 Task: Reply to email with the signature Douglas Martin with the subject Thank you for an accommodation from softage.10@softage.net with the message As a reminder, the deadline for submitting the project proposal is at the end of the week. with BCC to softage.8@softage.net with an attached document Brand_guidelines.pdf
Action: Mouse moved to (968, 157)
Screenshot: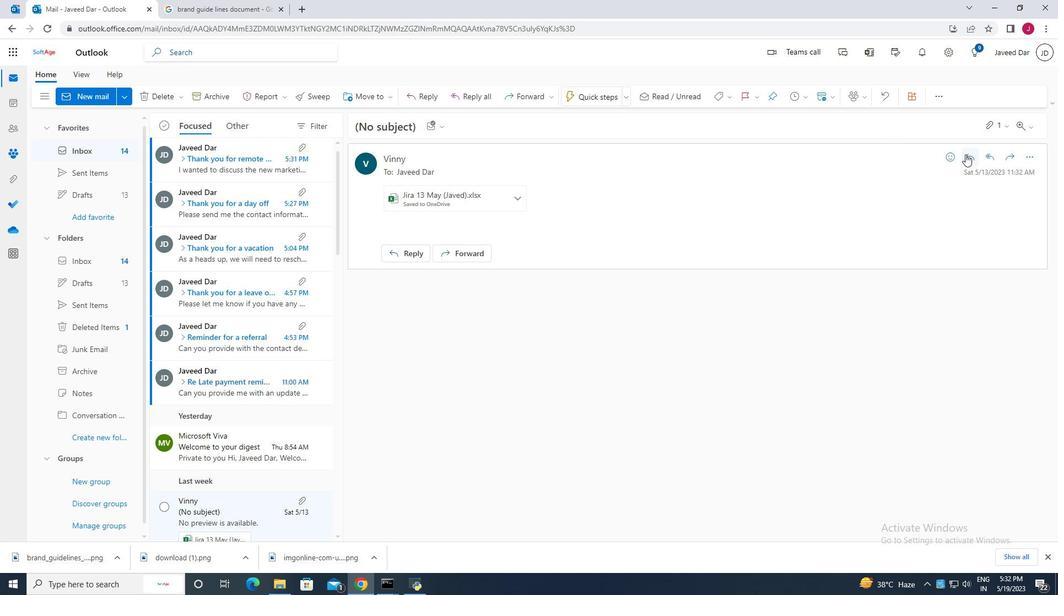 
Action: Mouse pressed left at (968, 157)
Screenshot: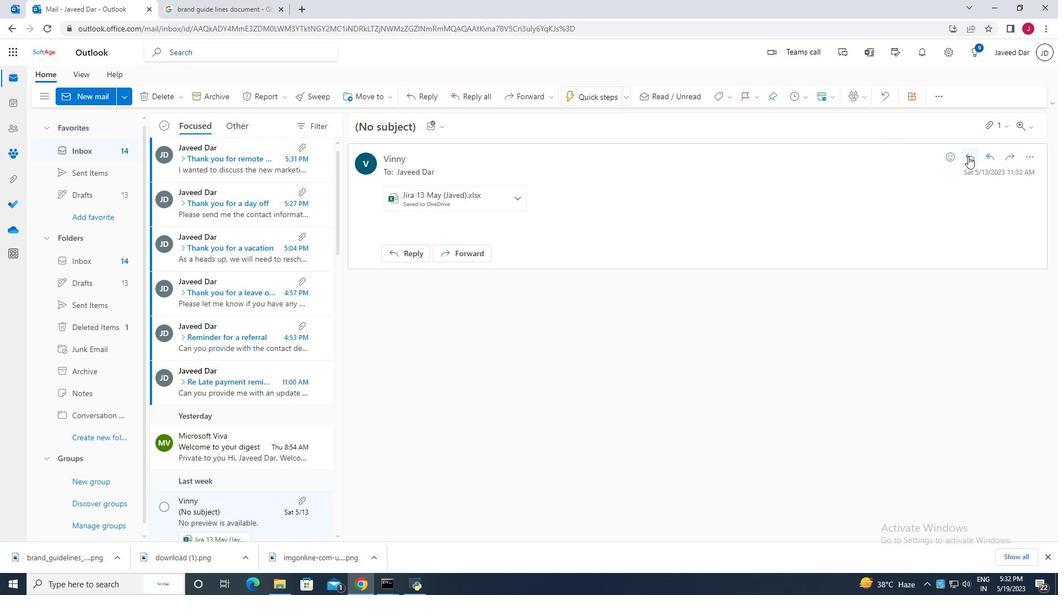 
Action: Mouse moved to (360, 298)
Screenshot: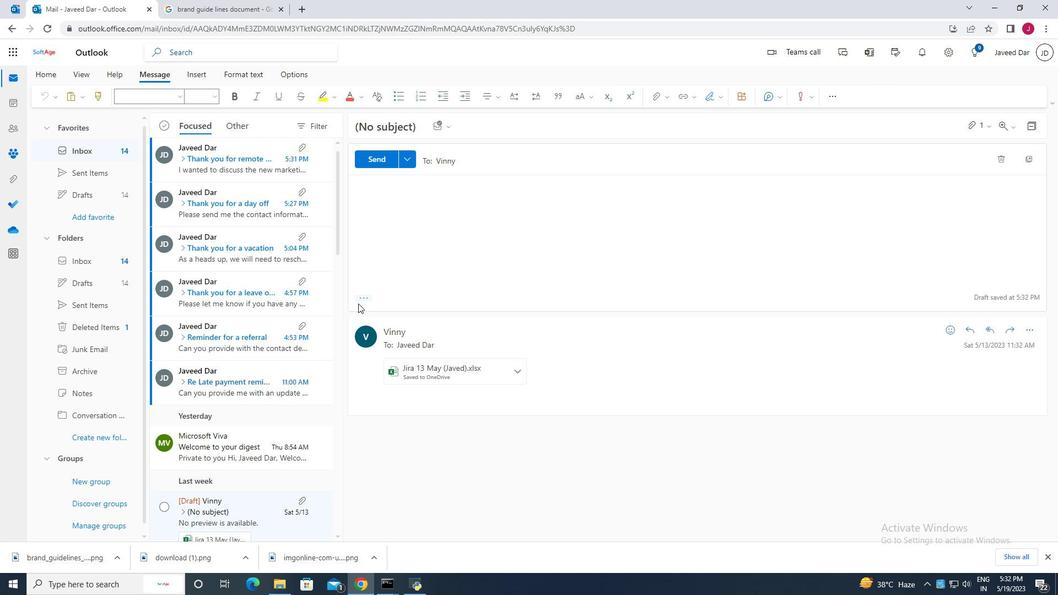 
Action: Mouse pressed left at (360, 298)
Screenshot: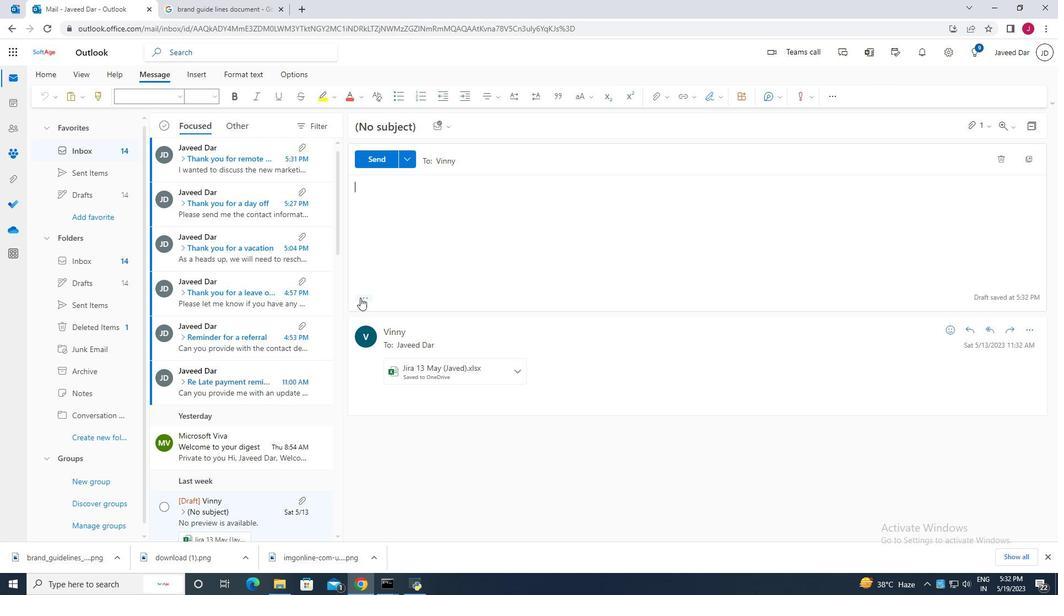 
Action: Mouse moved to (419, 161)
Screenshot: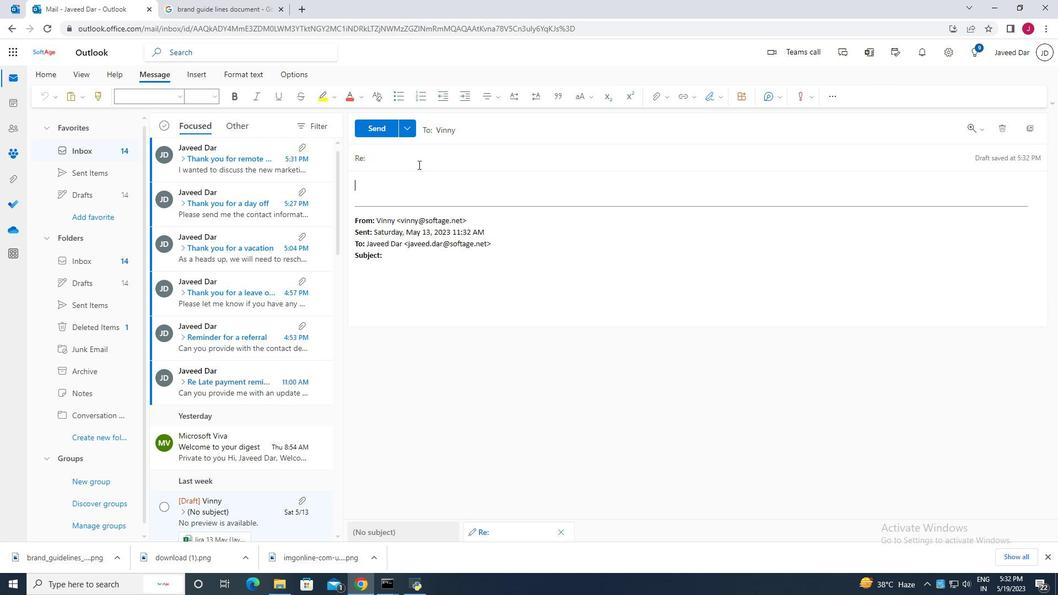 
Action: Mouse pressed left at (419, 161)
Screenshot: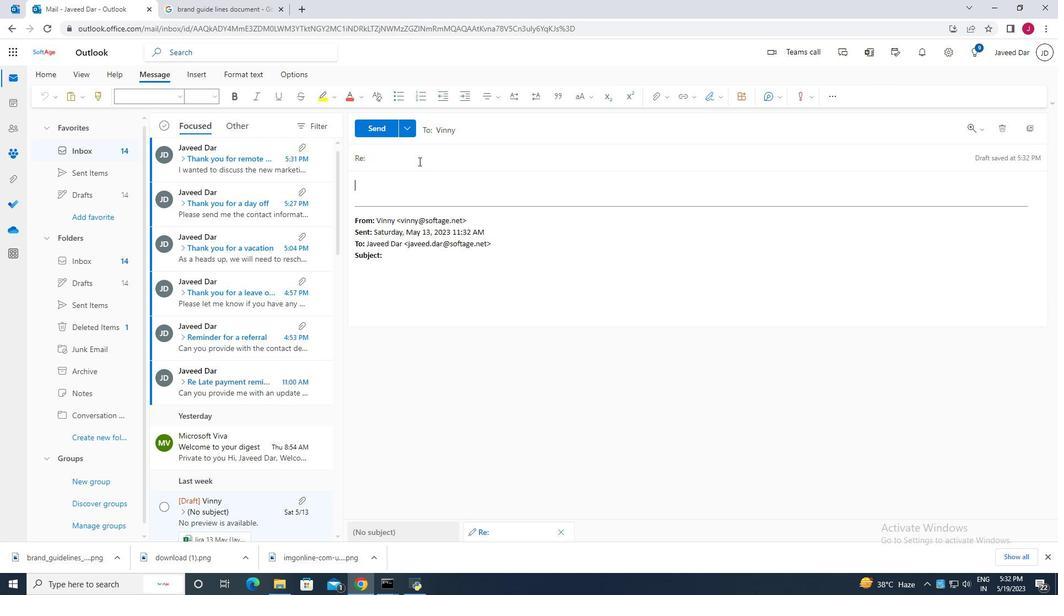 
Action: Mouse moved to (573, 129)
Screenshot: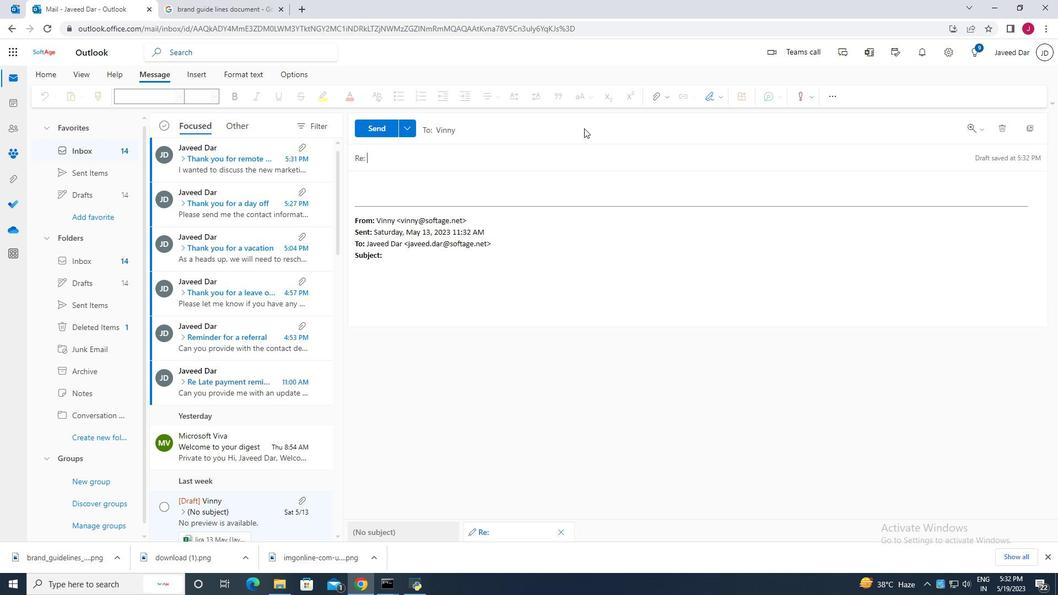 
Action: Mouse pressed left at (573, 129)
Screenshot: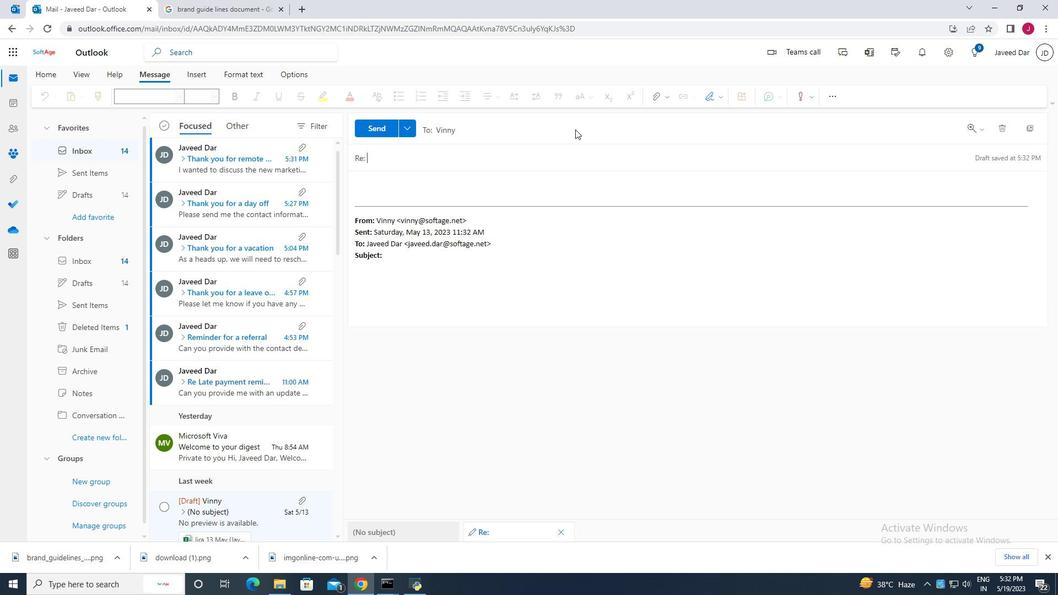 
Action: Mouse moved to (427, 159)
Screenshot: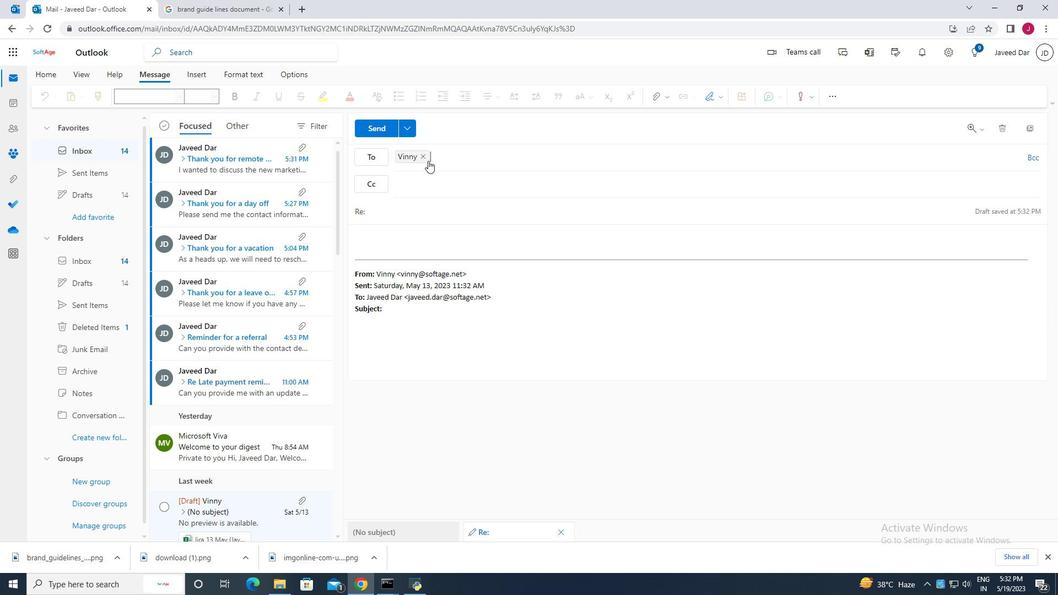 
Action: Mouse pressed left at (427, 159)
Screenshot: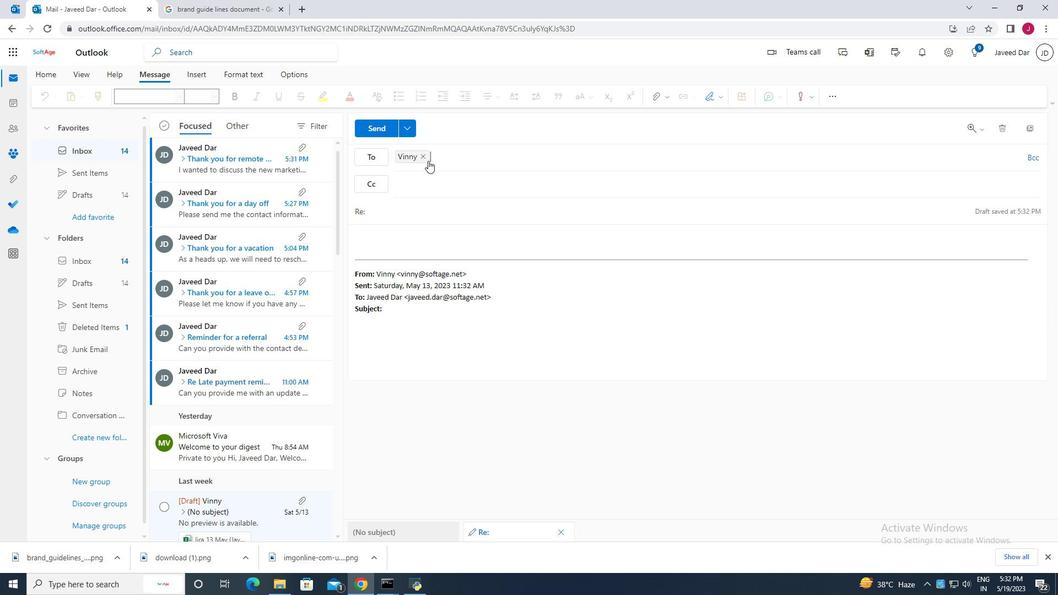 
Action: Mouse moved to (401, 223)
Screenshot: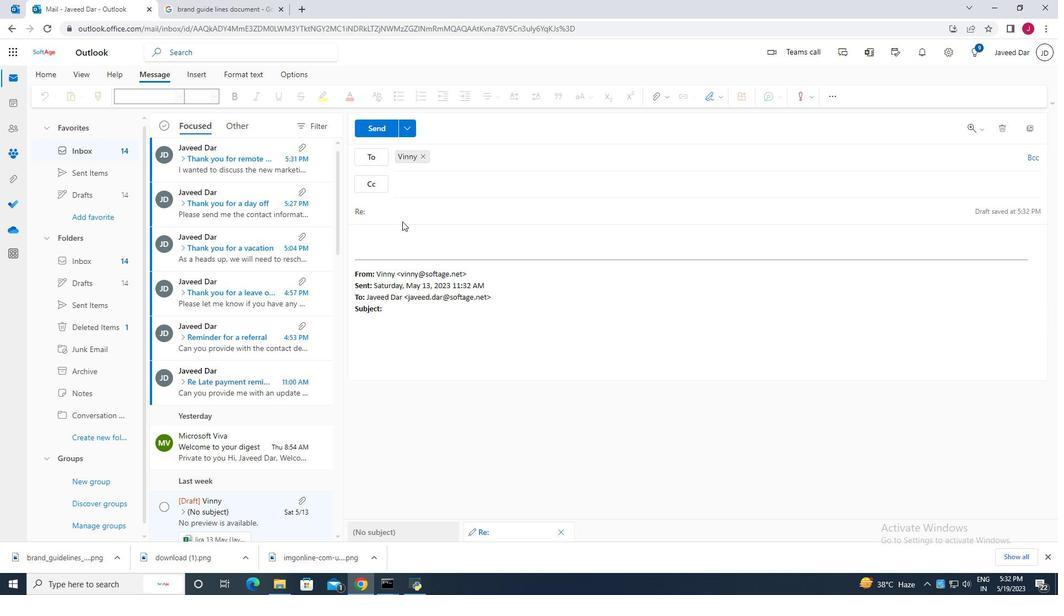 
Action: Mouse pressed left at (401, 223)
Screenshot: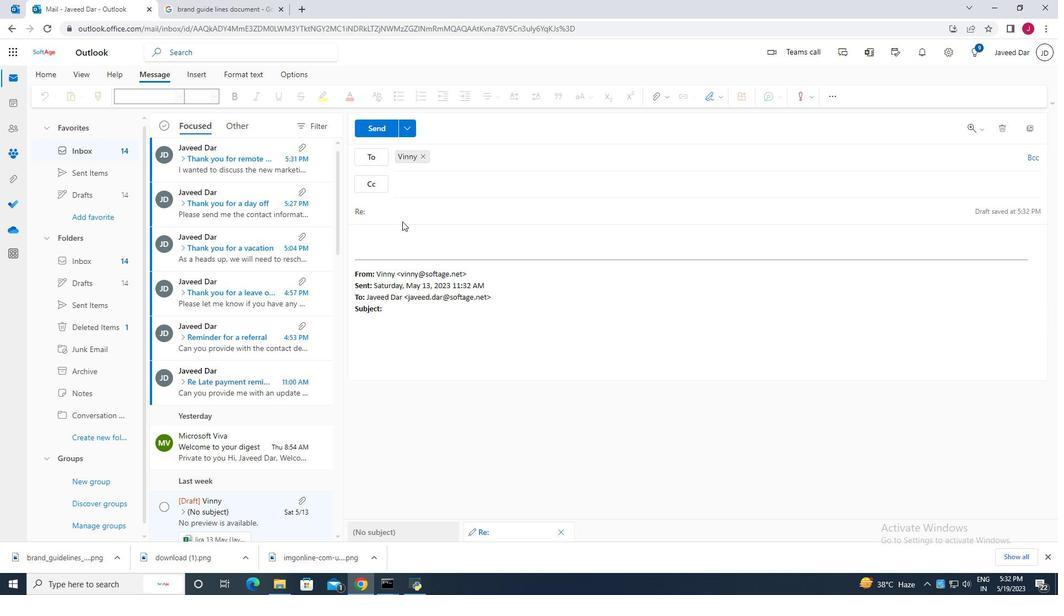 
Action: Mouse moved to (403, 219)
Screenshot: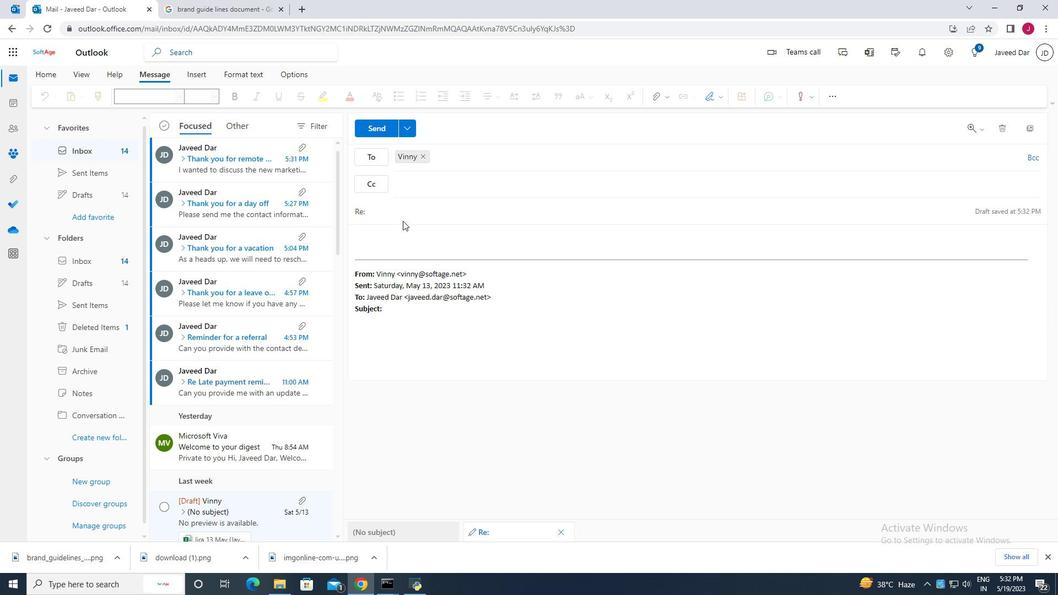
Action: Mouse pressed left at (403, 219)
Screenshot: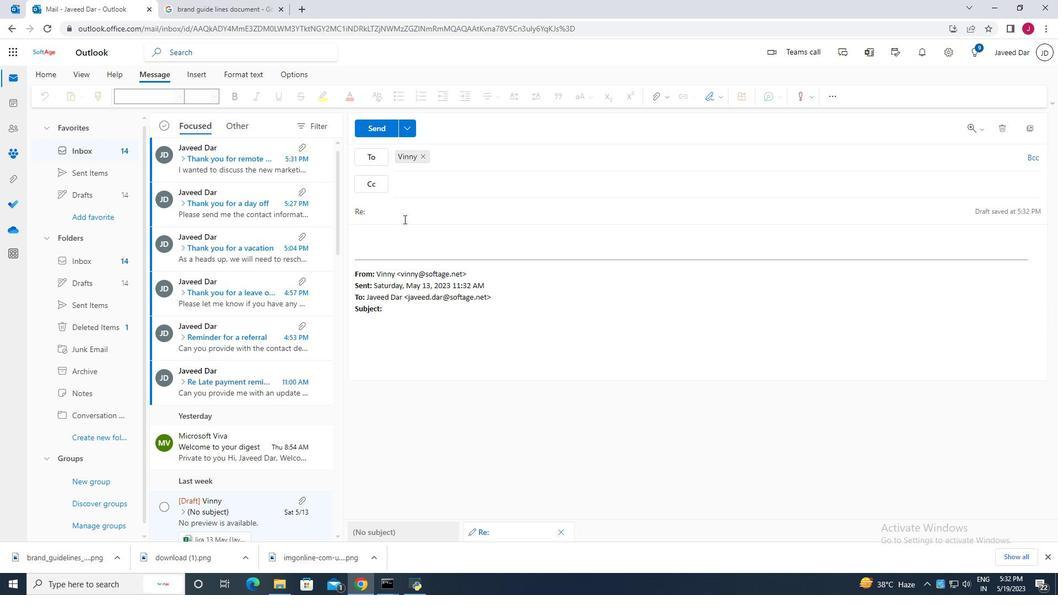 
Action: Mouse moved to (703, 98)
Screenshot: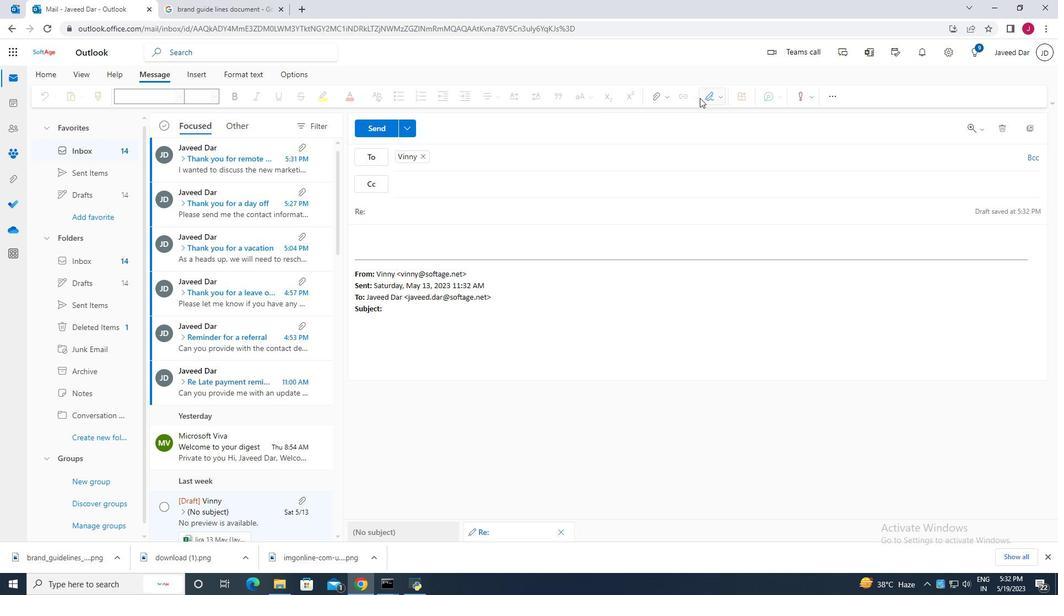 
Action: Mouse pressed left at (703, 98)
Screenshot: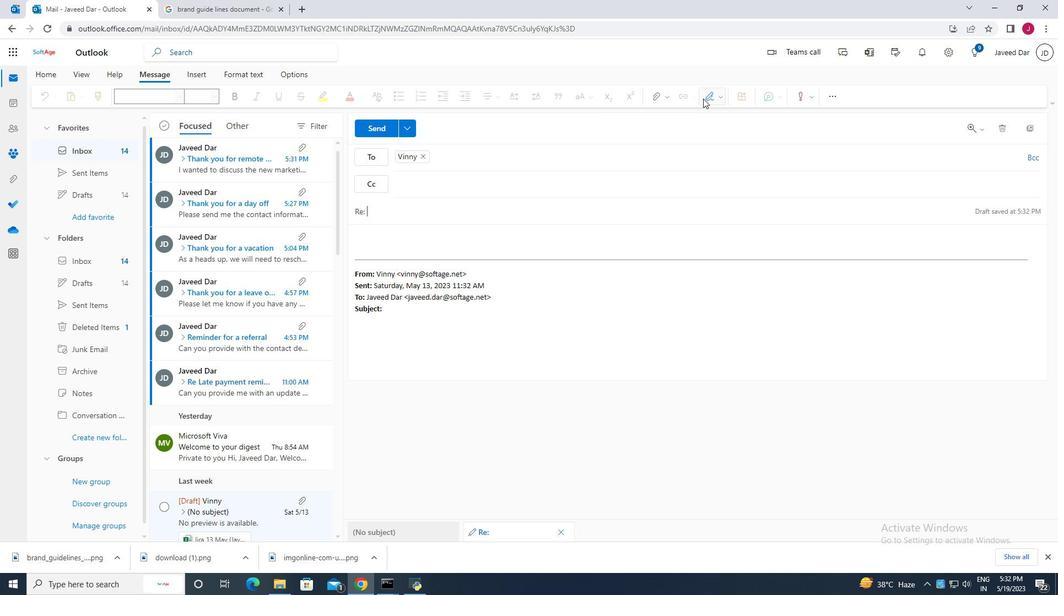 
Action: Mouse moved to (688, 138)
Screenshot: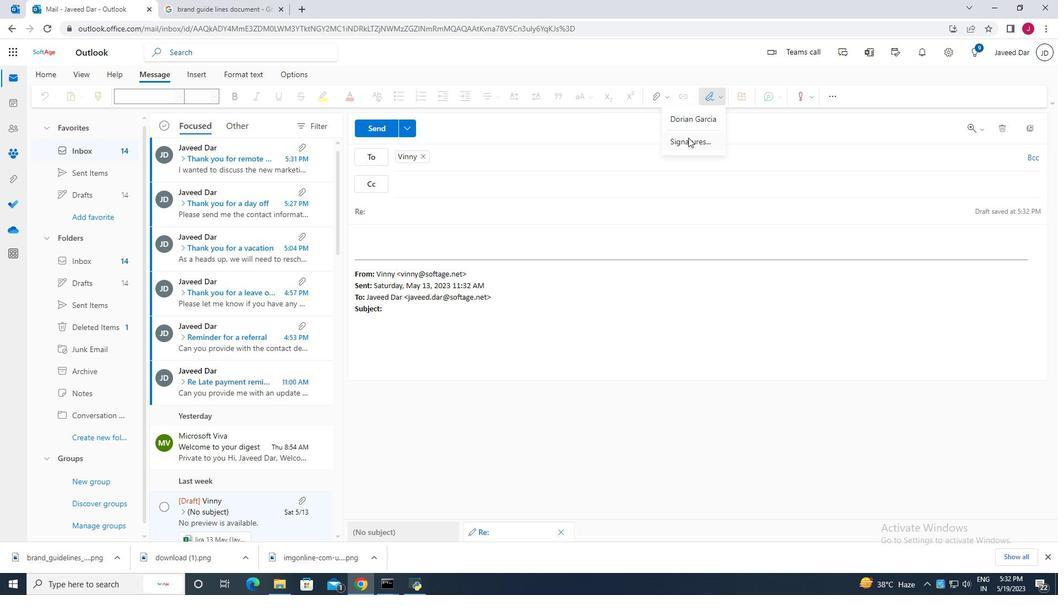 
Action: Mouse pressed left at (688, 138)
Screenshot: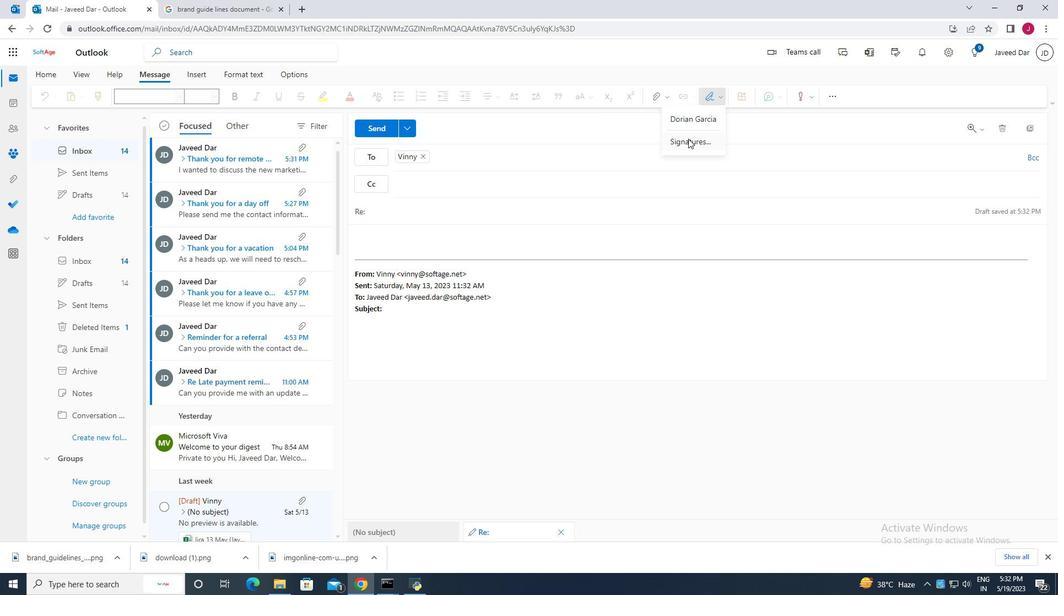 
Action: Mouse moved to (739, 183)
Screenshot: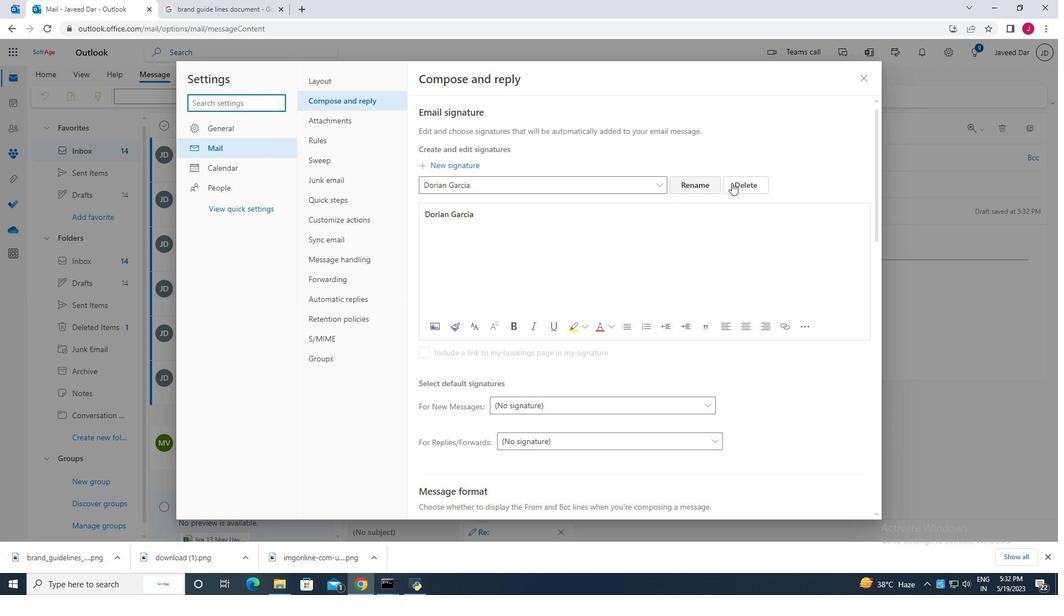 
Action: Mouse pressed left at (739, 183)
Screenshot: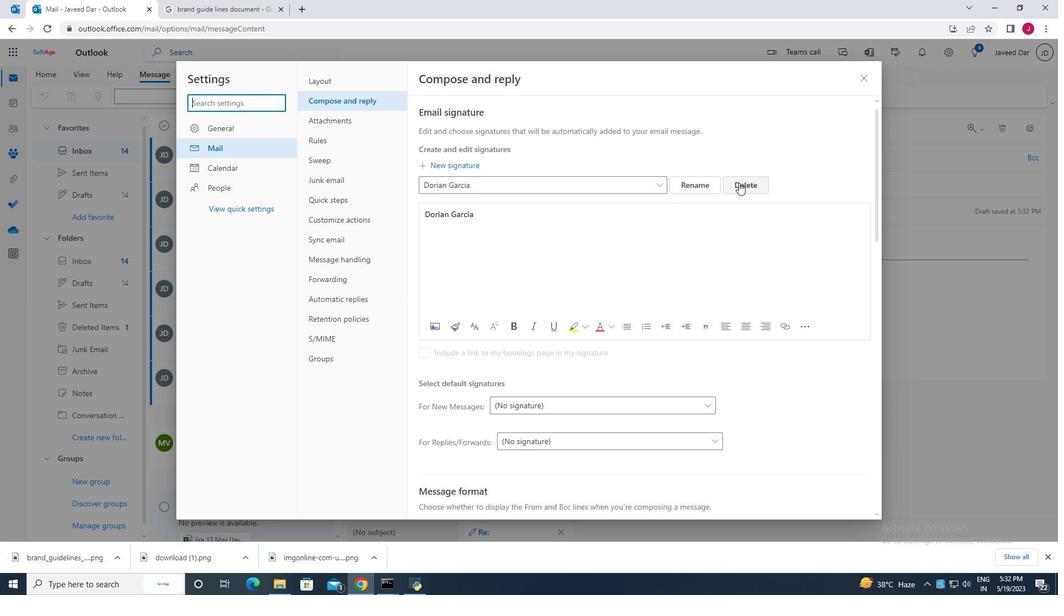 
Action: Mouse moved to (478, 185)
Screenshot: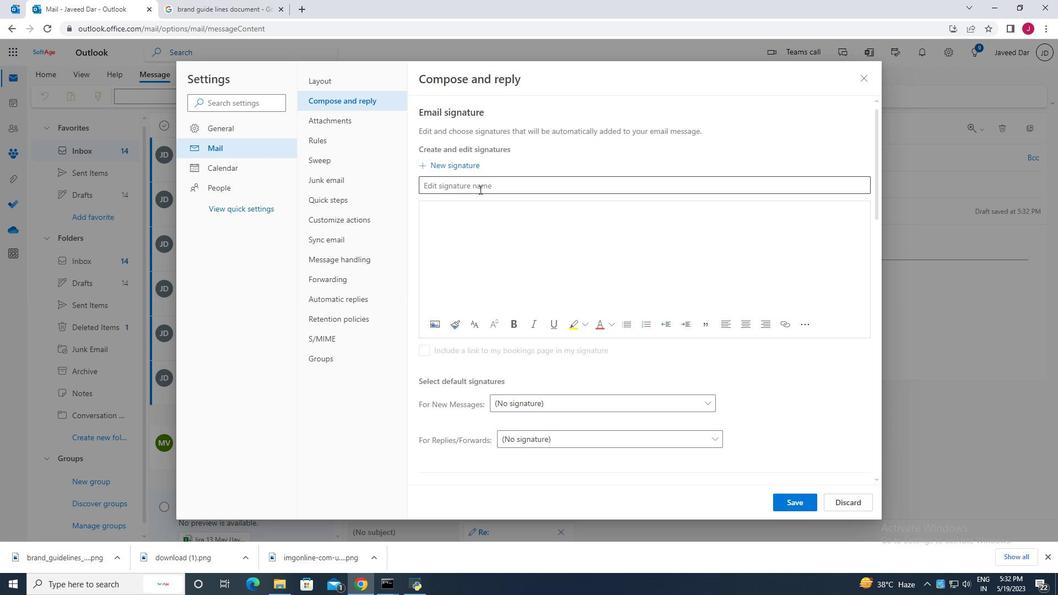 
Action: Mouse pressed left at (478, 185)
Screenshot: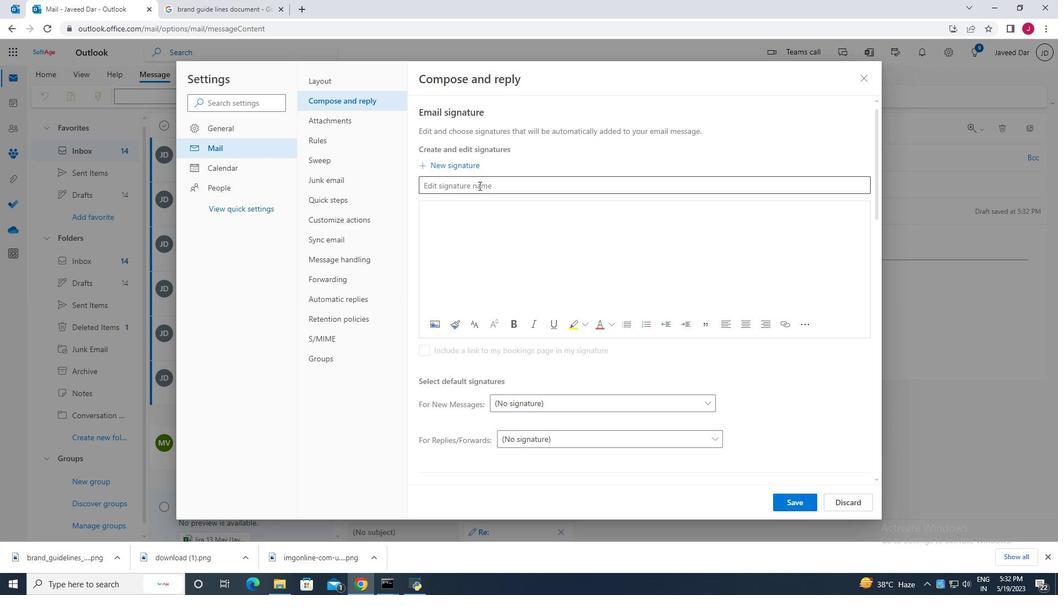 
Action: Key pressed <Key.caps_lock>D<Key.caps_lock>ouglas<Key.space><Key.caps_lock>M<Key.caps_lock>artin<Key.space>
Screenshot: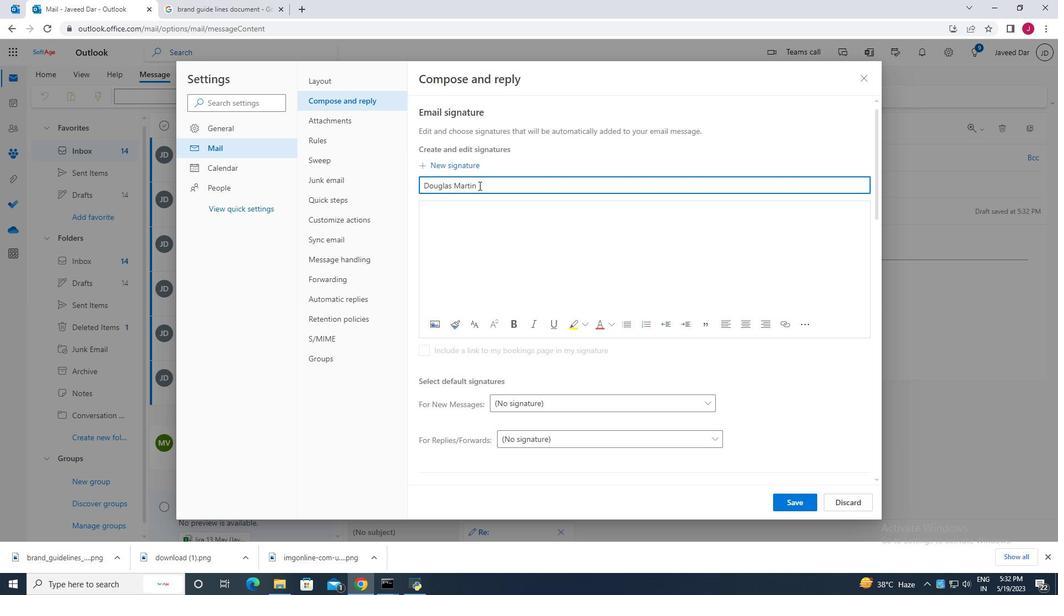 
Action: Mouse moved to (456, 216)
Screenshot: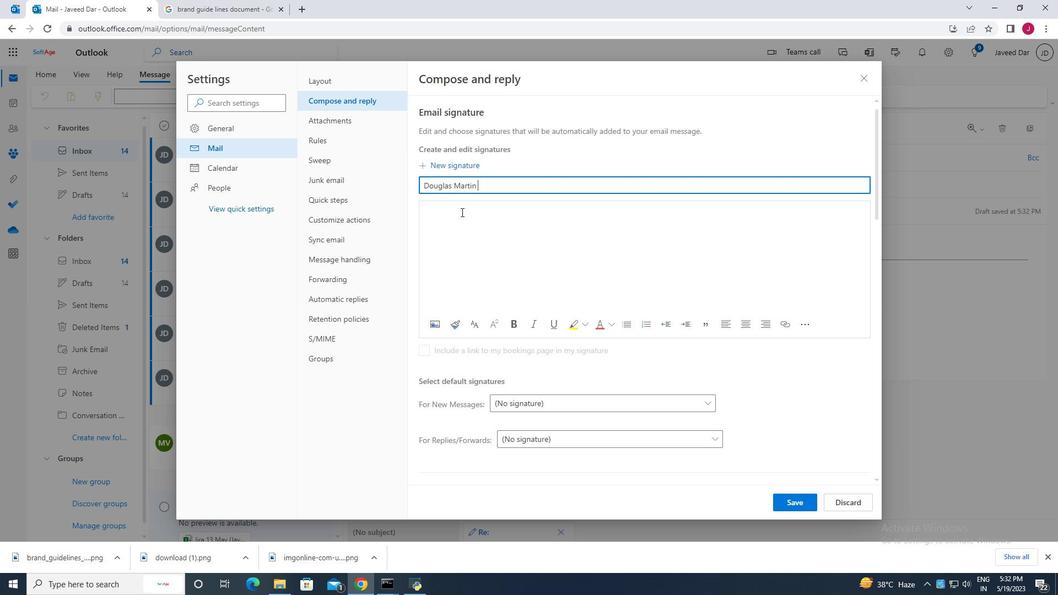 
Action: Mouse pressed left at (456, 216)
Screenshot: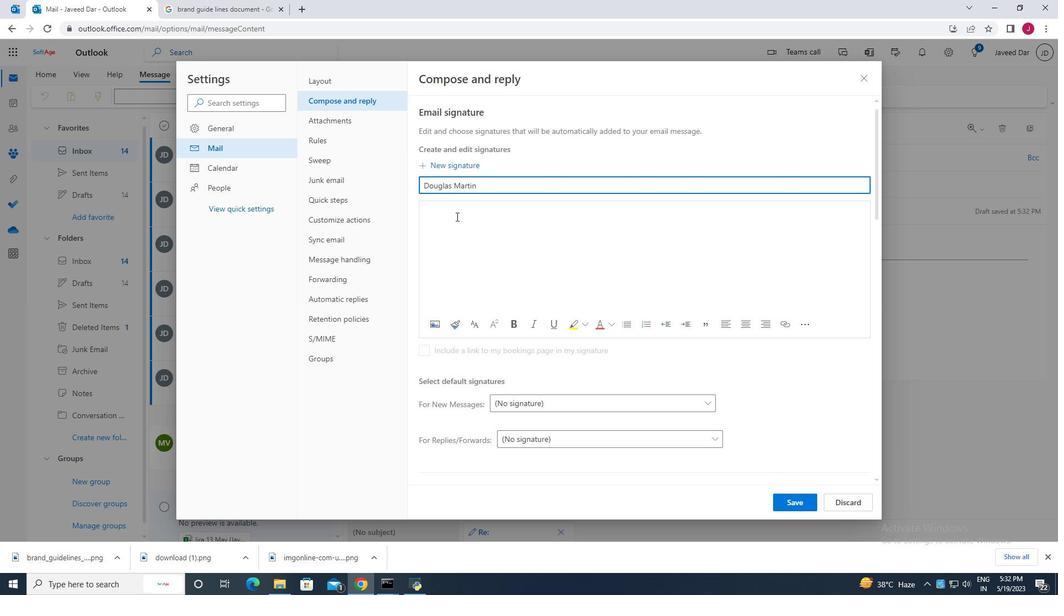 
Action: Key pressed <Key.caps_lock>D<Key.caps_lock>ouglas<Key.space><Key.caps_lock>M<Key.caps_lock>artin
Screenshot: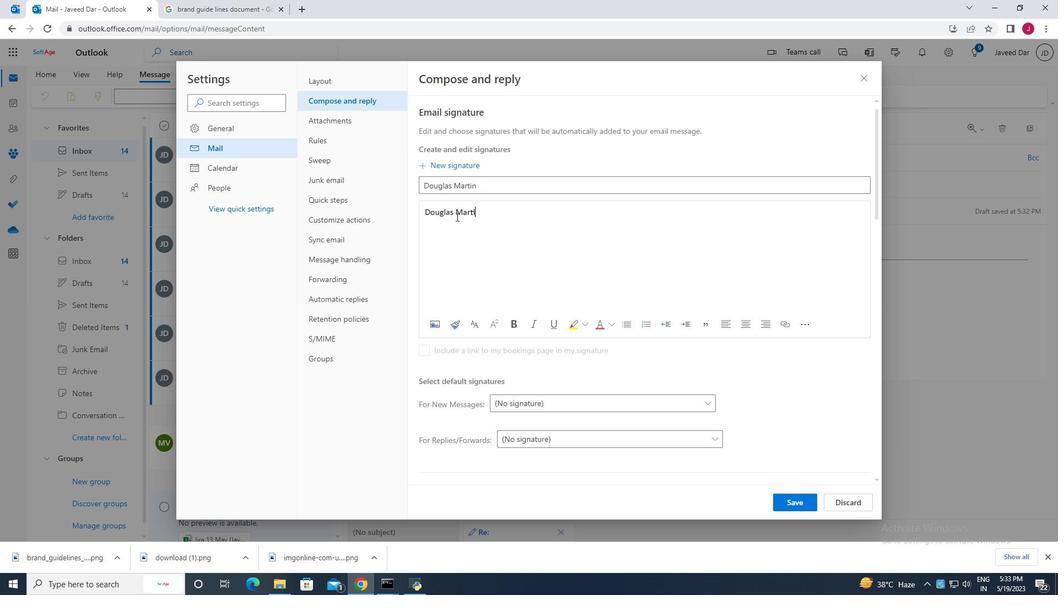
Action: Mouse moved to (798, 504)
Screenshot: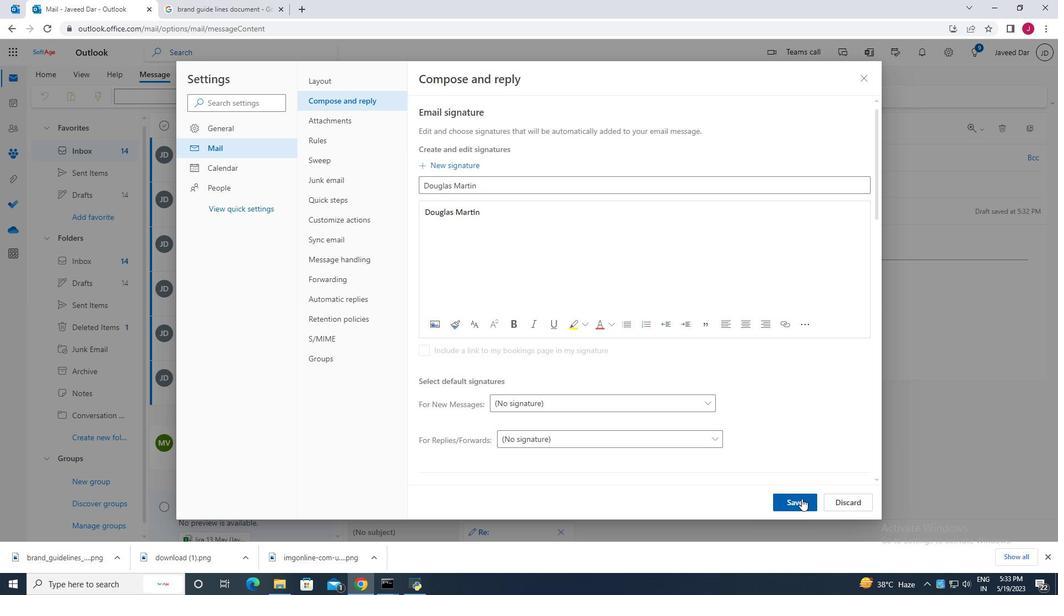 
Action: Mouse pressed left at (798, 504)
Screenshot: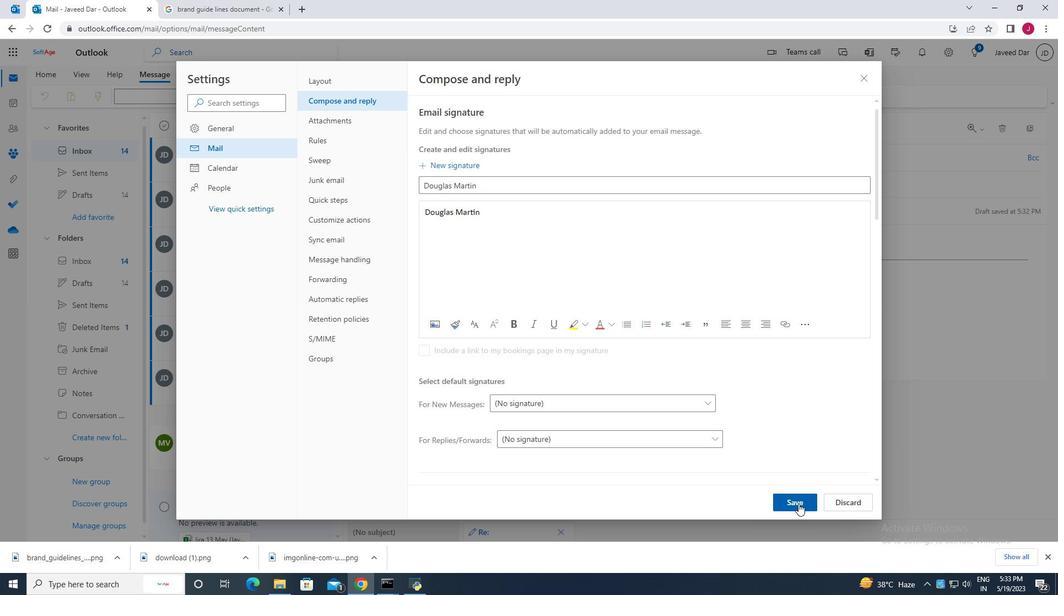 
Action: Mouse moved to (864, 75)
Screenshot: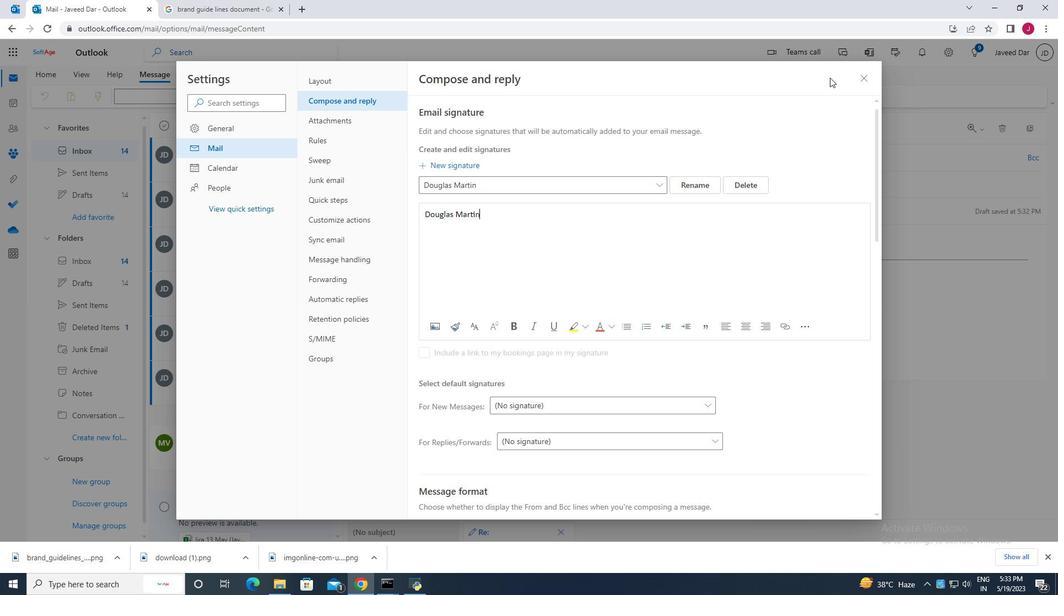 
Action: Mouse pressed left at (864, 75)
Screenshot: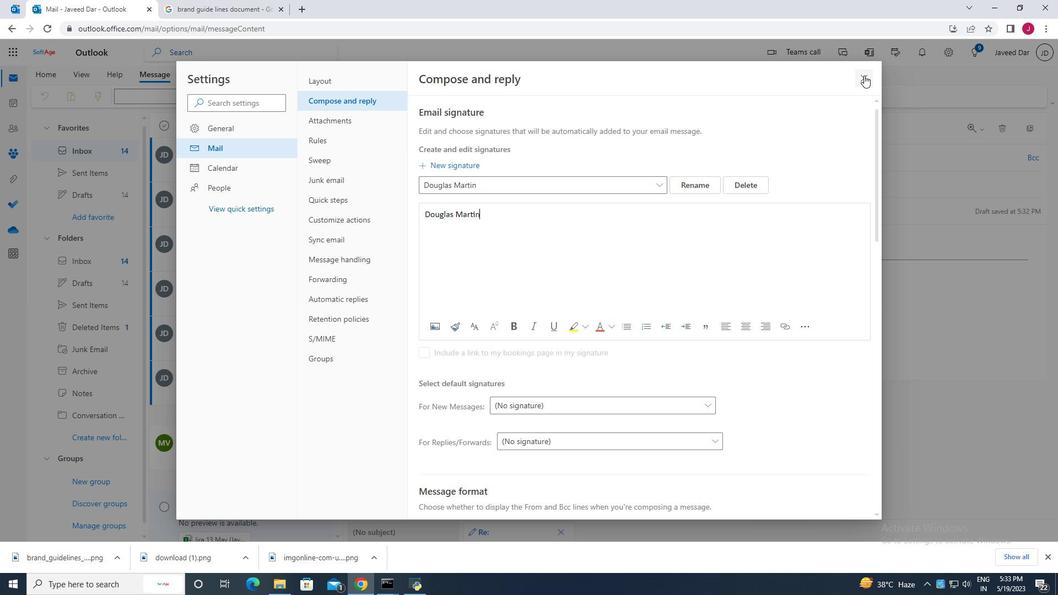 
Action: Mouse moved to (386, 213)
Screenshot: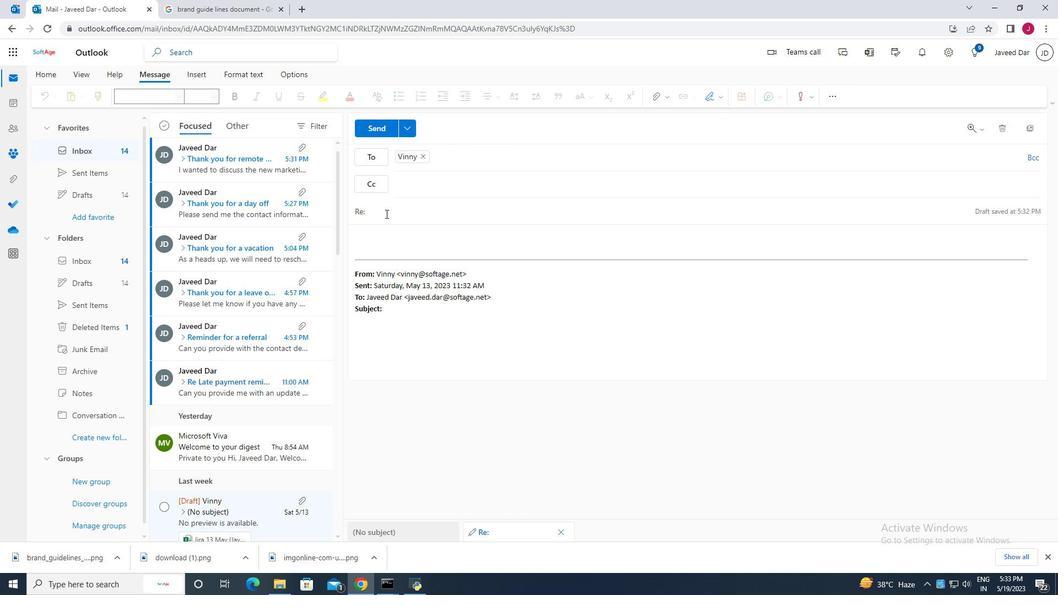 
Action: Mouse pressed left at (386, 213)
Screenshot: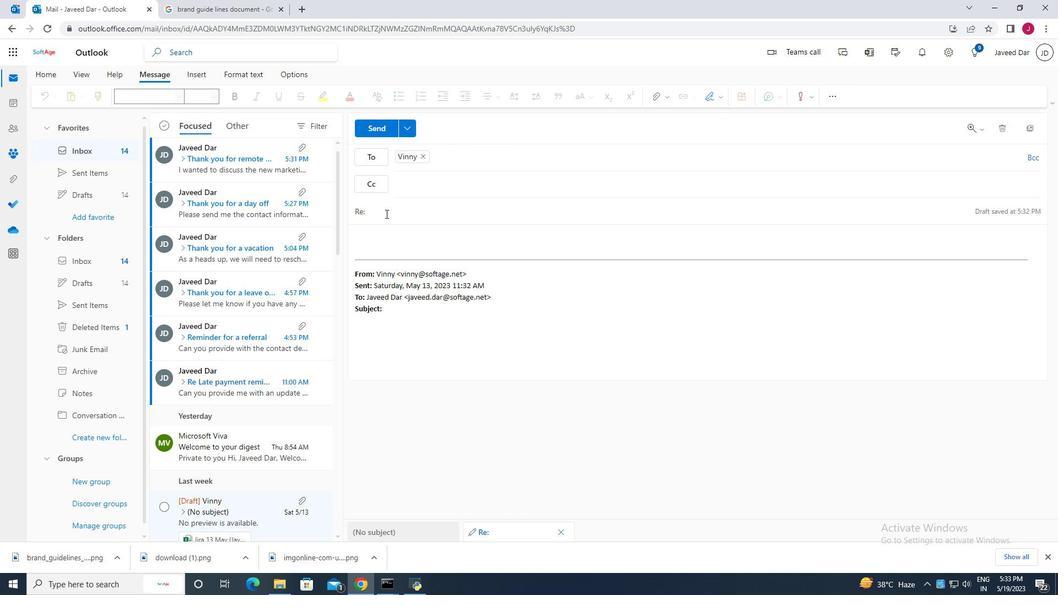 
Action: Key pressed <Key.caps_lock>T<Key.caps_lock>hank<Key.space>you<Key.space>for<Key.space>an<Key.space>acco<Key.backspace>ommodation<Key.space>from<Key.space><Key.backspace><Key.backspace><Key.backspace><Key.backspace><Key.backspace><Key.backspace>.
Screenshot: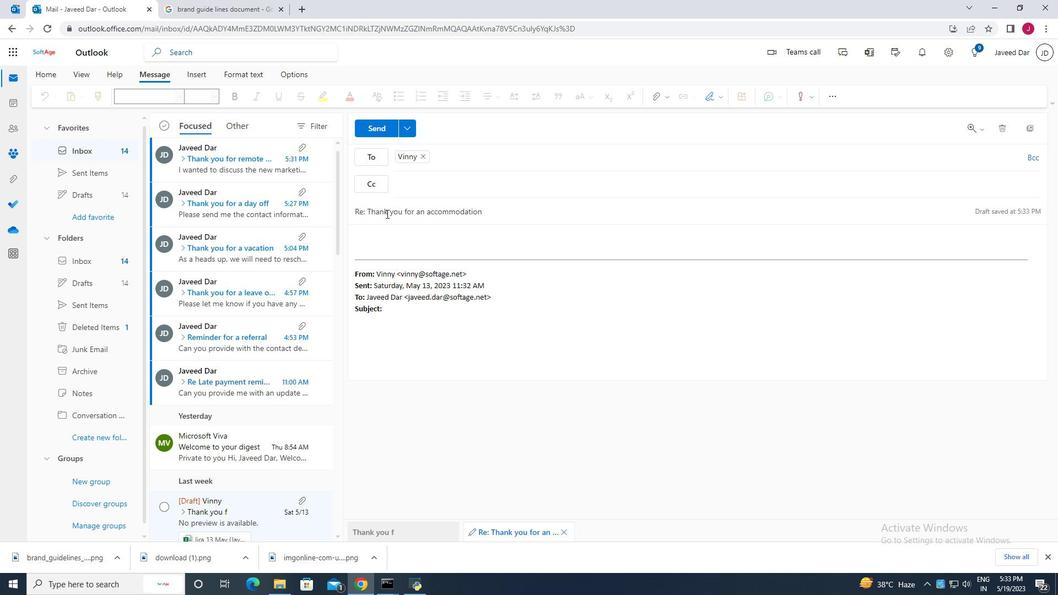 
Action: Mouse moved to (388, 236)
Screenshot: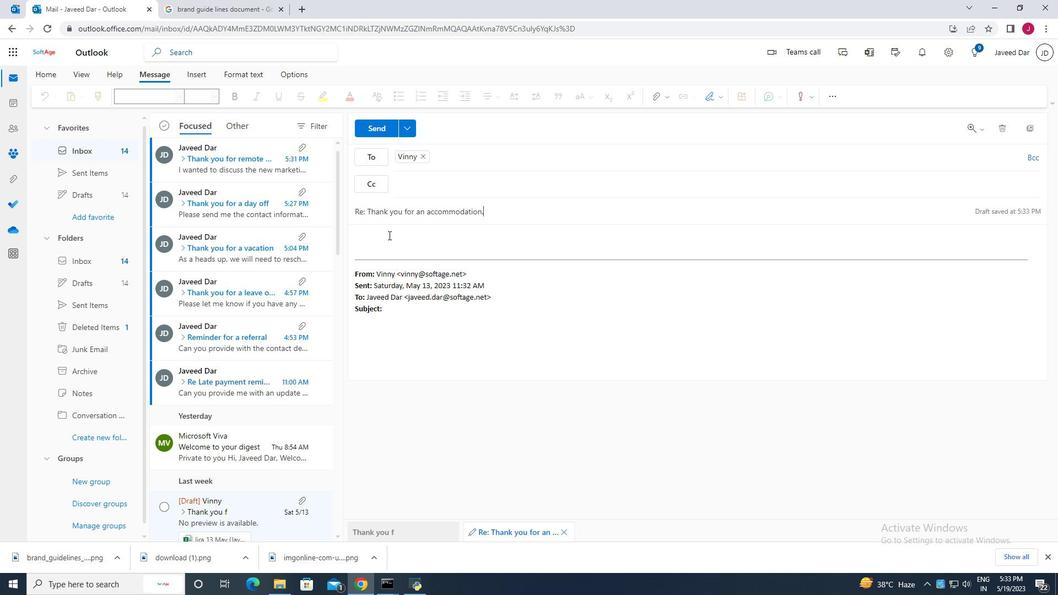 
Action: Mouse pressed left at (388, 236)
Screenshot: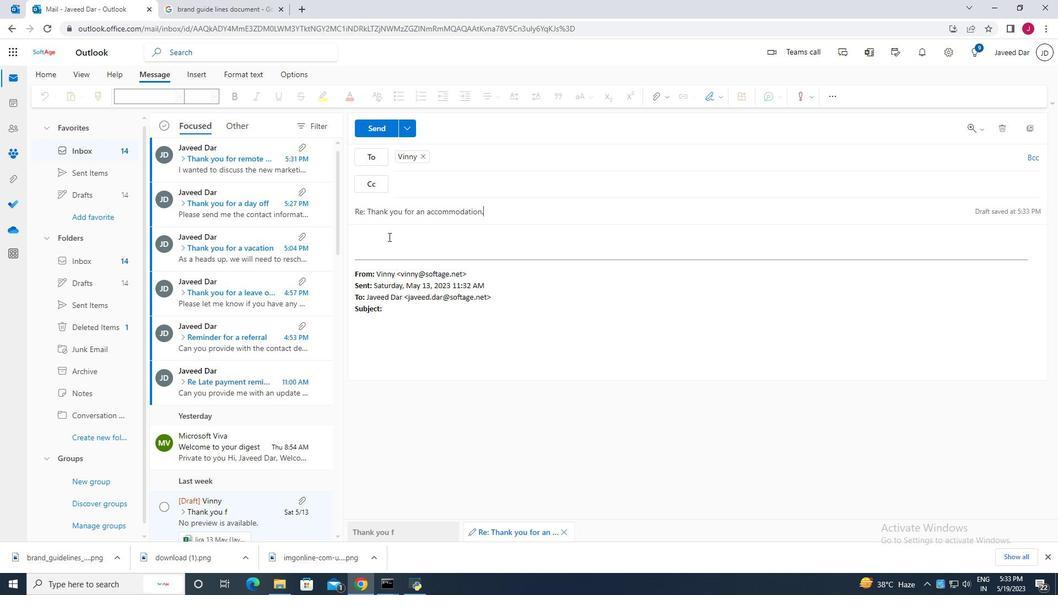 
Action: Key pressed <Key.caps_lock>A<Key.caps_lock>s<Key.space>a<Key.space>reminder<Key.space><Key.backspace>,<Key.space>the<Key.space>deadline<Key.space>for<Key.space>submitting<Key.space>the<Key.space>project<Key.space>proposal<Key.space>is<Key.space>at<Key.space>the<Key.space>end<Key.space>of<Key.space>the<Key.space>week.
Screenshot: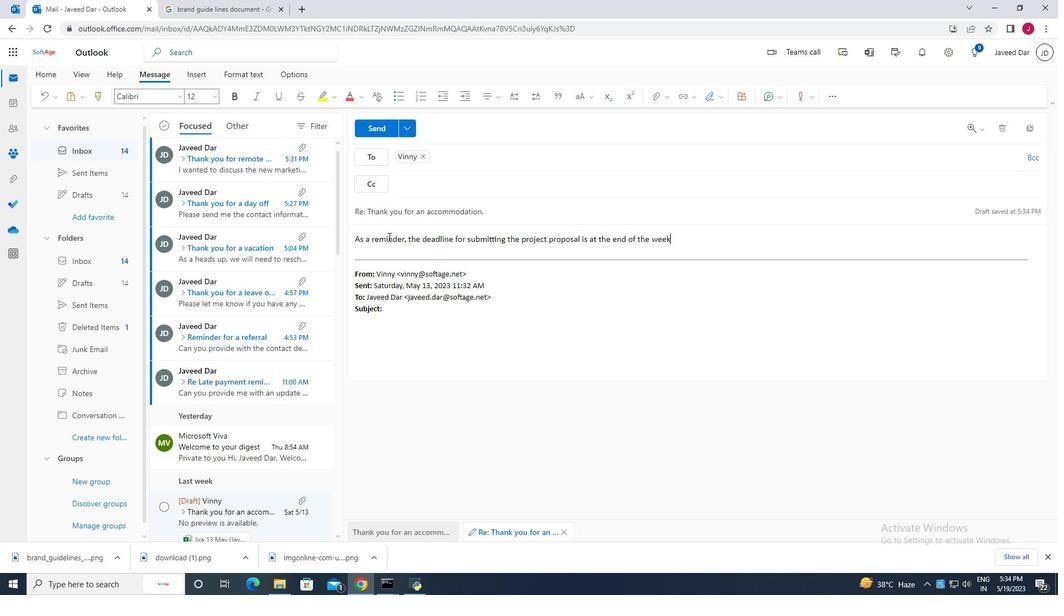 
Action: Mouse moved to (703, 99)
Screenshot: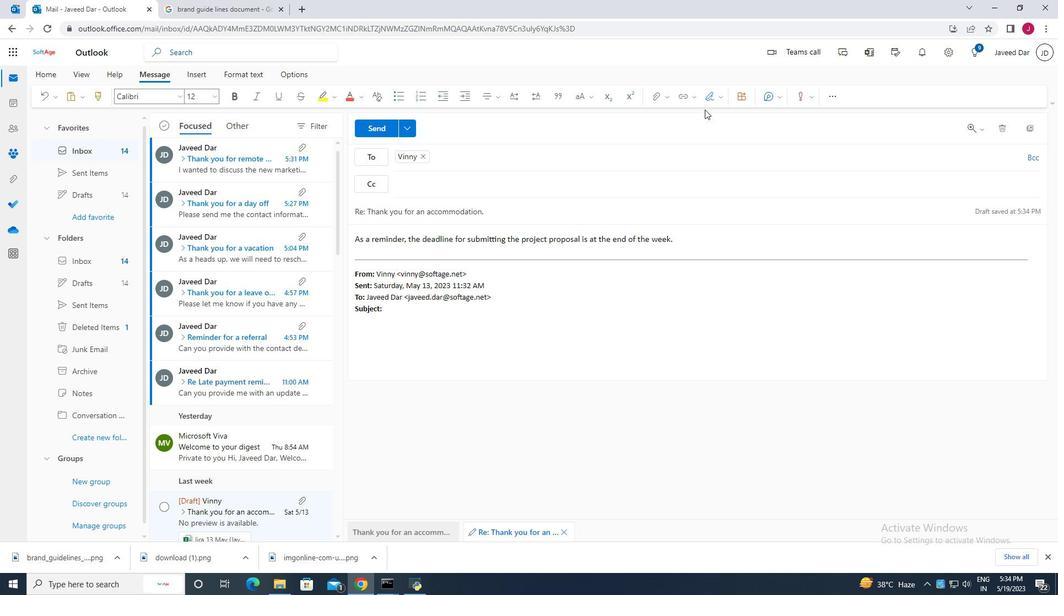 
Action: Mouse pressed left at (703, 99)
Screenshot: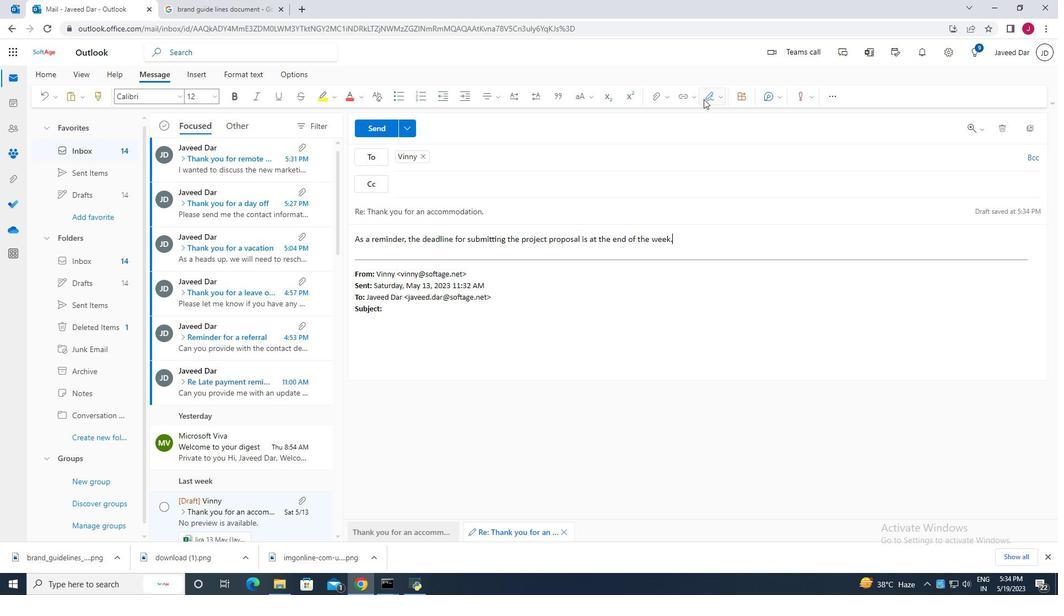 
Action: Mouse moved to (701, 115)
Screenshot: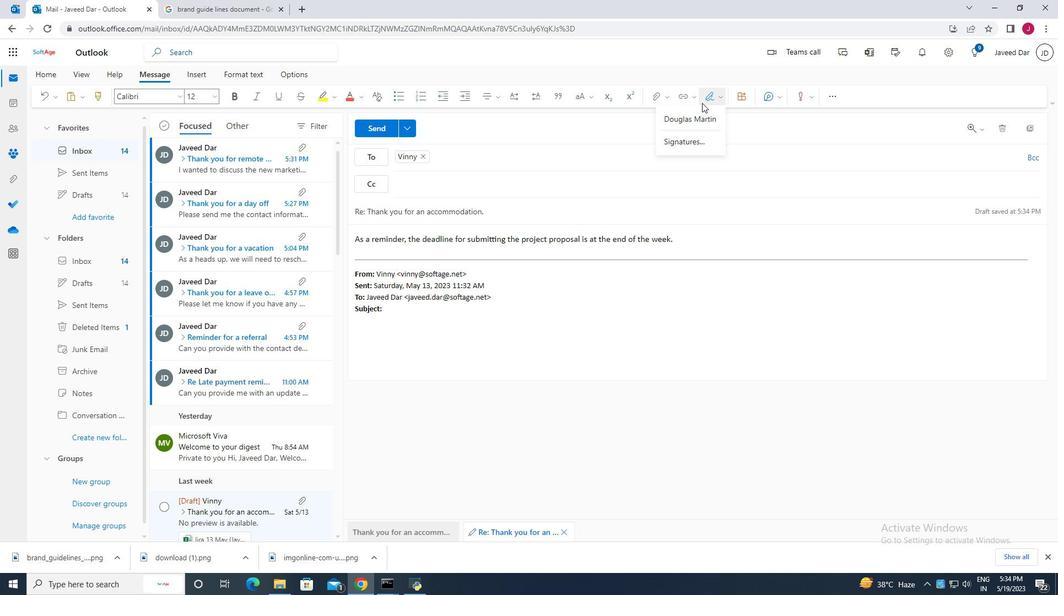 
Action: Mouse pressed left at (701, 115)
Screenshot: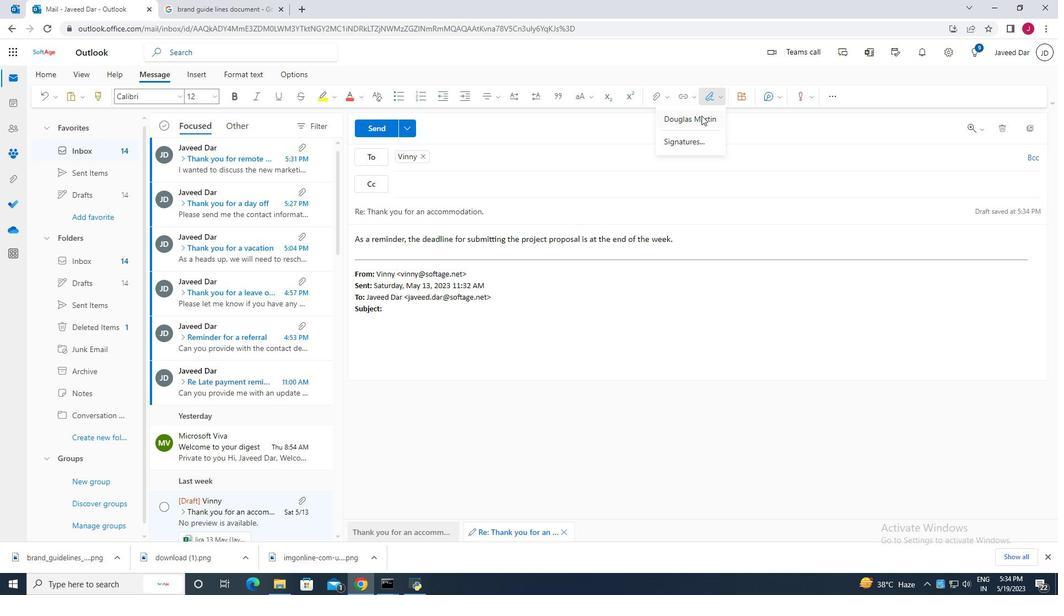
Action: Mouse moved to (1029, 157)
Screenshot: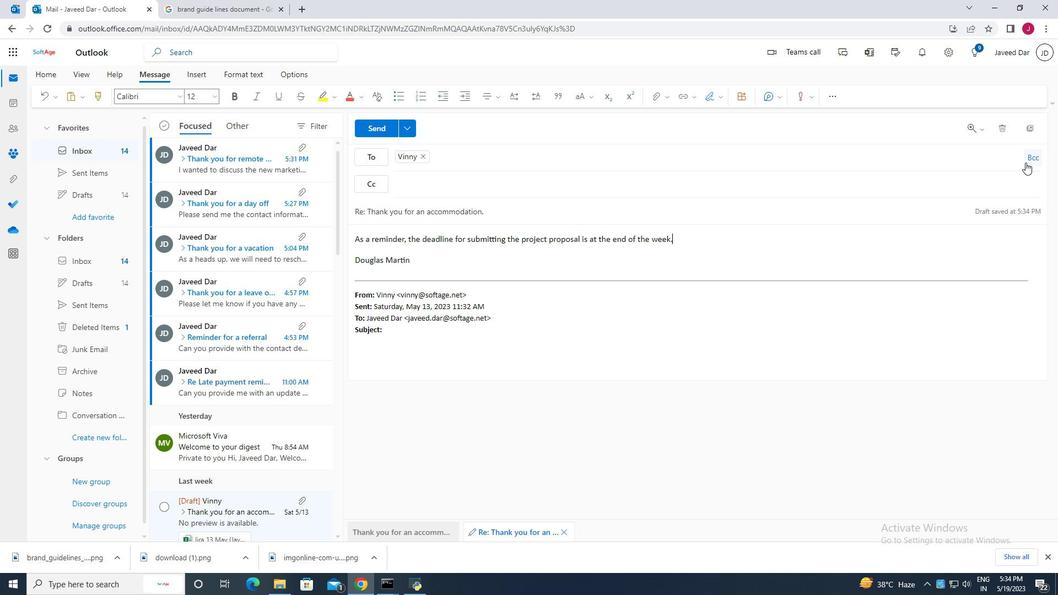 
Action: Mouse pressed left at (1029, 157)
Screenshot: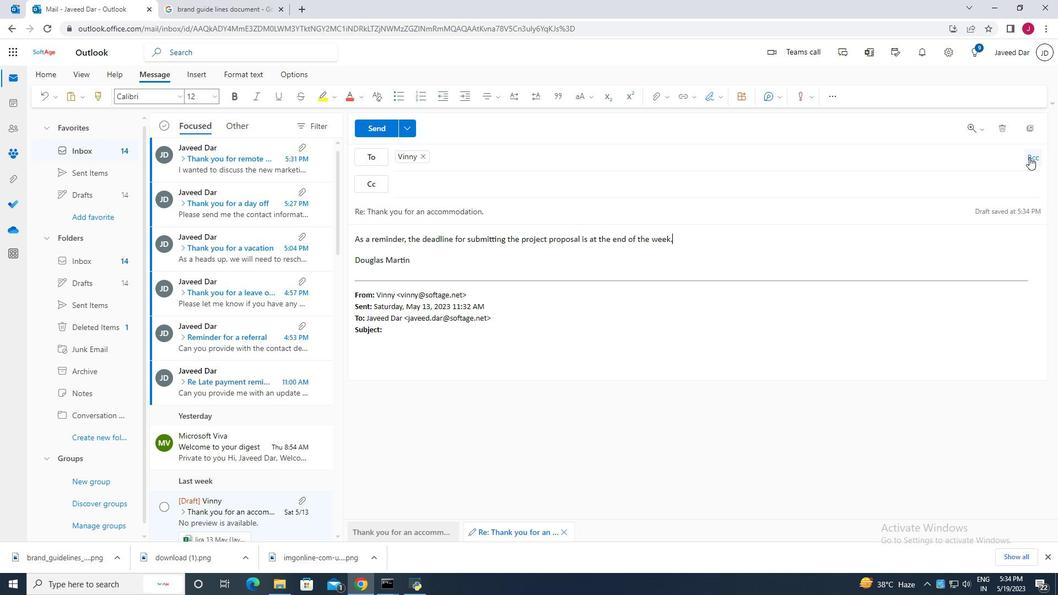 
Action: Mouse moved to (438, 213)
Screenshot: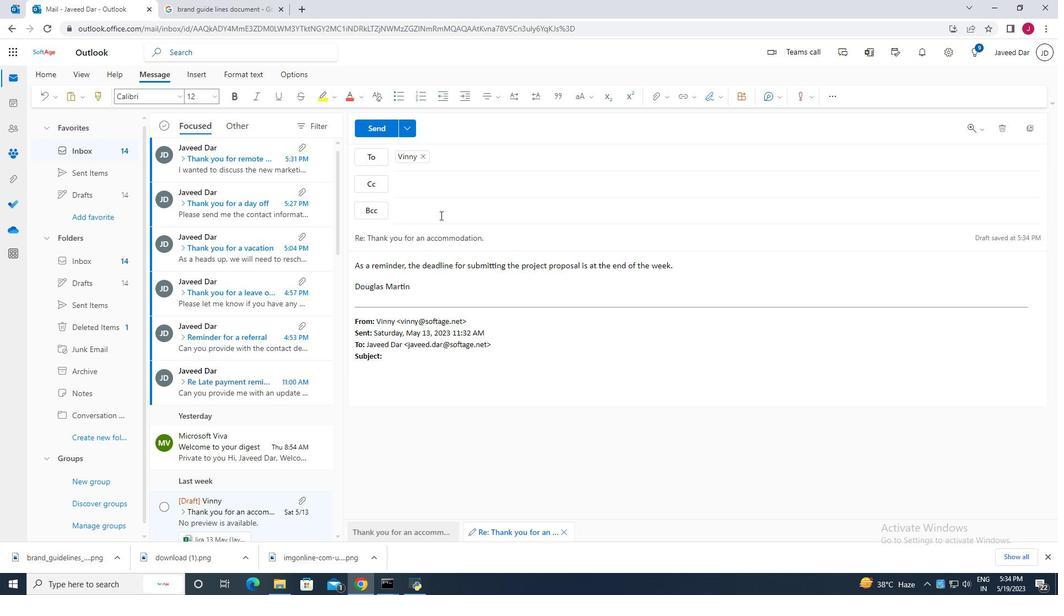 
Action: Key pressed sofatge.8<Key.backspace><Key.backspace><Key.backspace><Key.backspace><Key.backspace><Key.backspace>tage.8
Screenshot: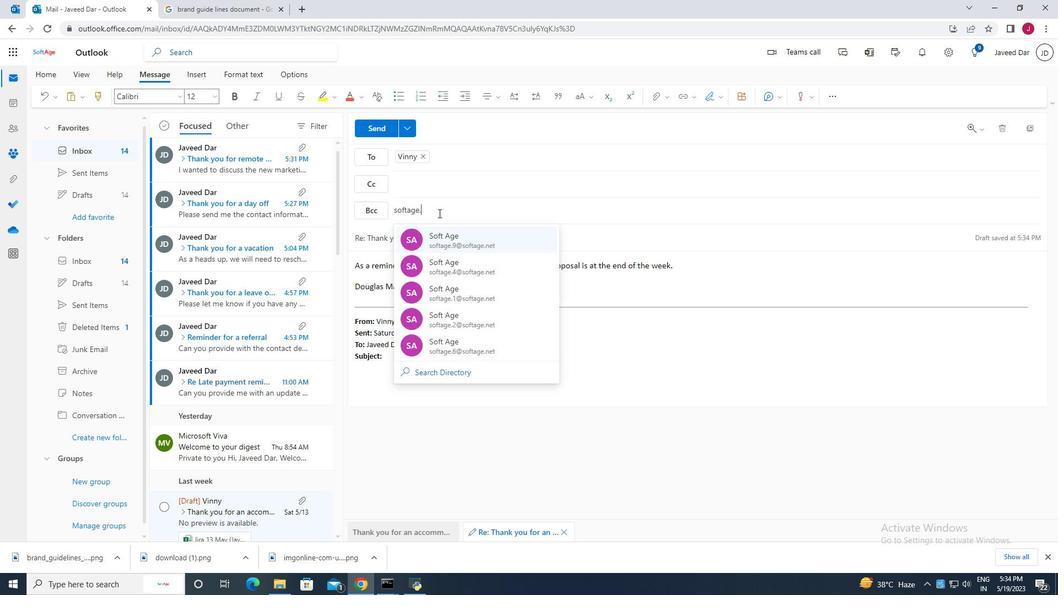 
Action: Mouse moved to (488, 233)
Screenshot: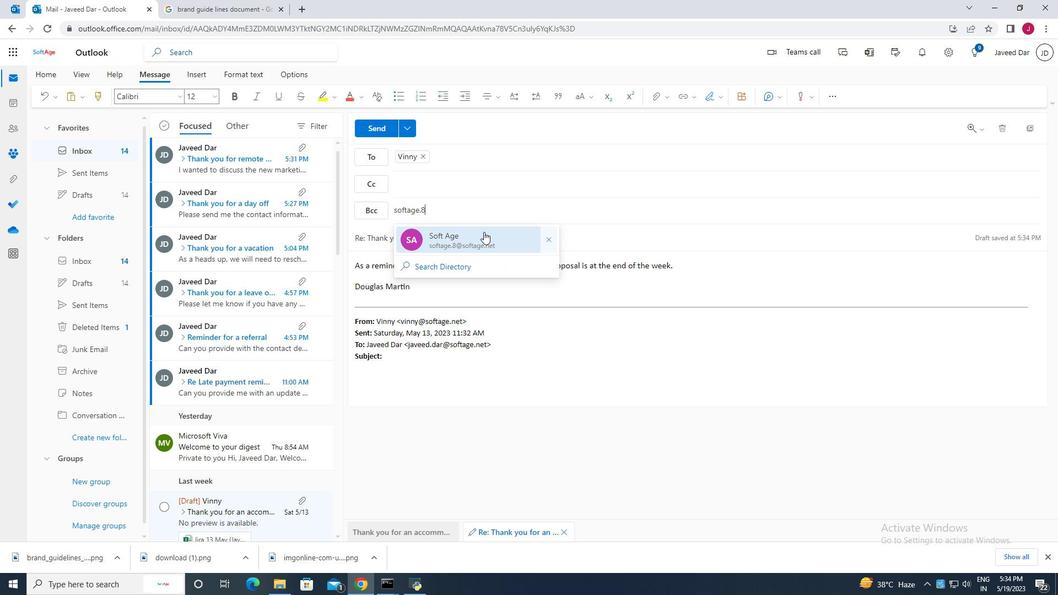 
Action: Mouse pressed left at (488, 233)
Screenshot: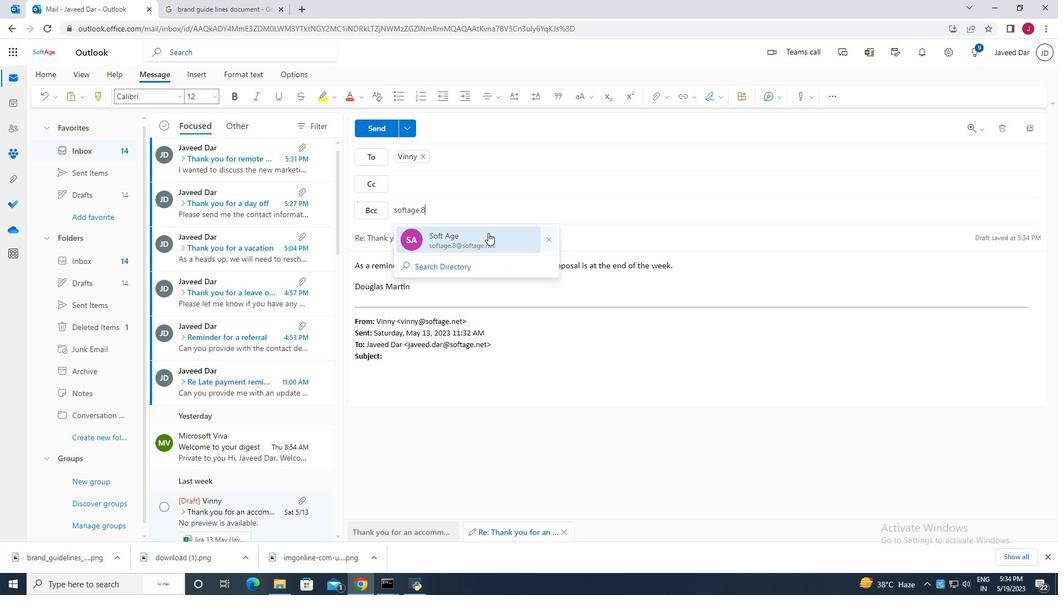 
Action: Mouse moved to (483, 315)
Screenshot: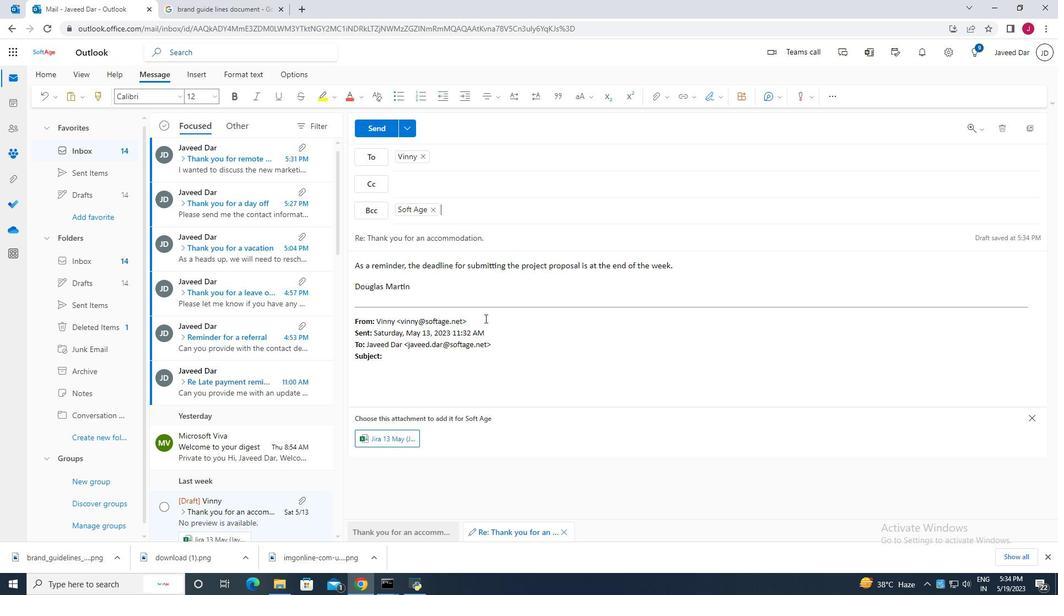 
Action: Mouse scrolled (483, 316) with delta (0, 0)
Screenshot: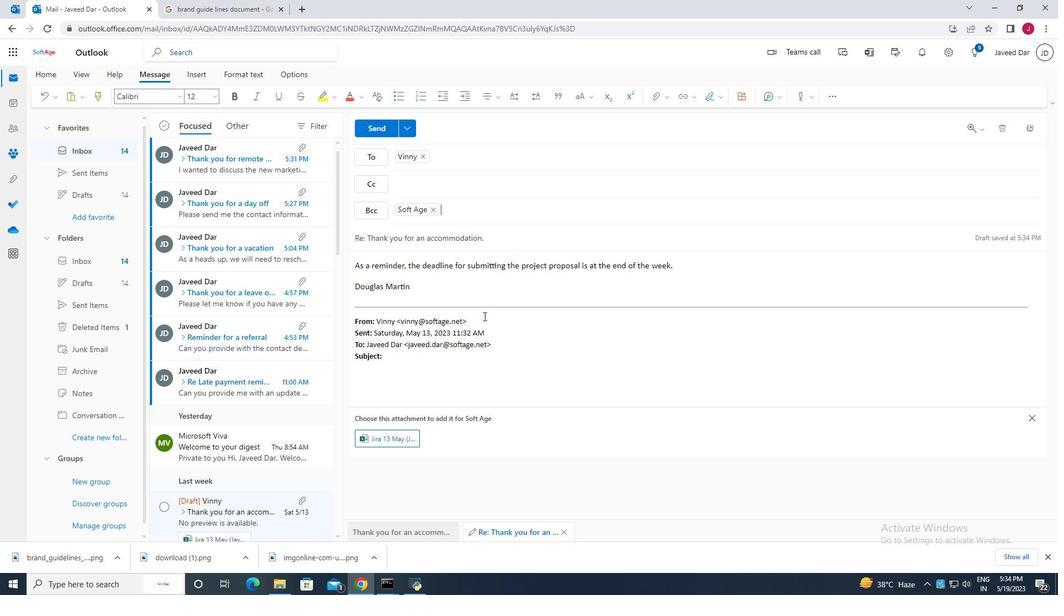 
Action: Mouse scrolled (483, 316) with delta (0, 0)
Screenshot: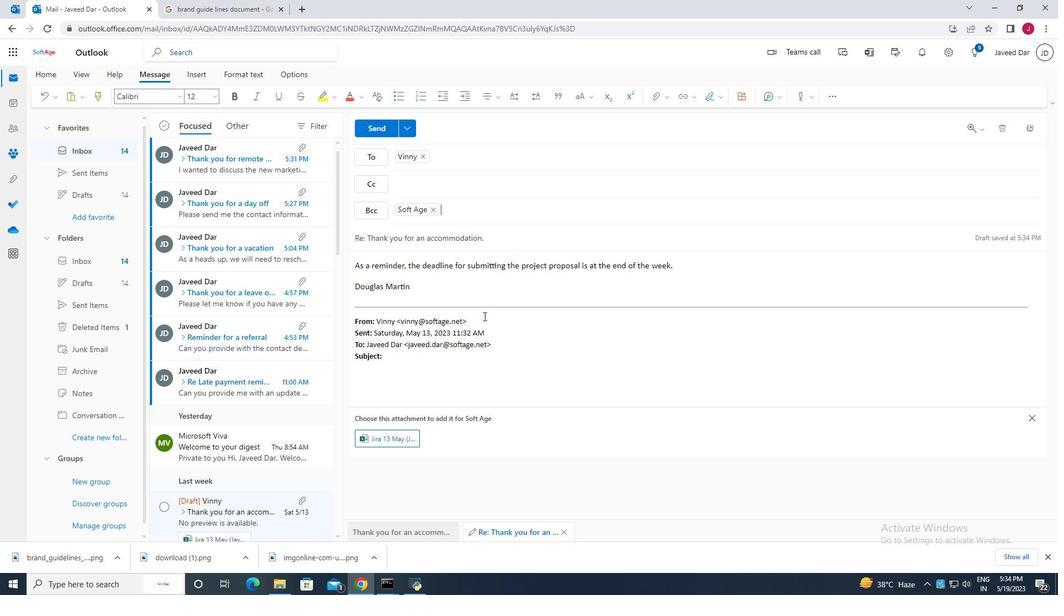 
Action: Mouse moved to (651, 100)
Screenshot: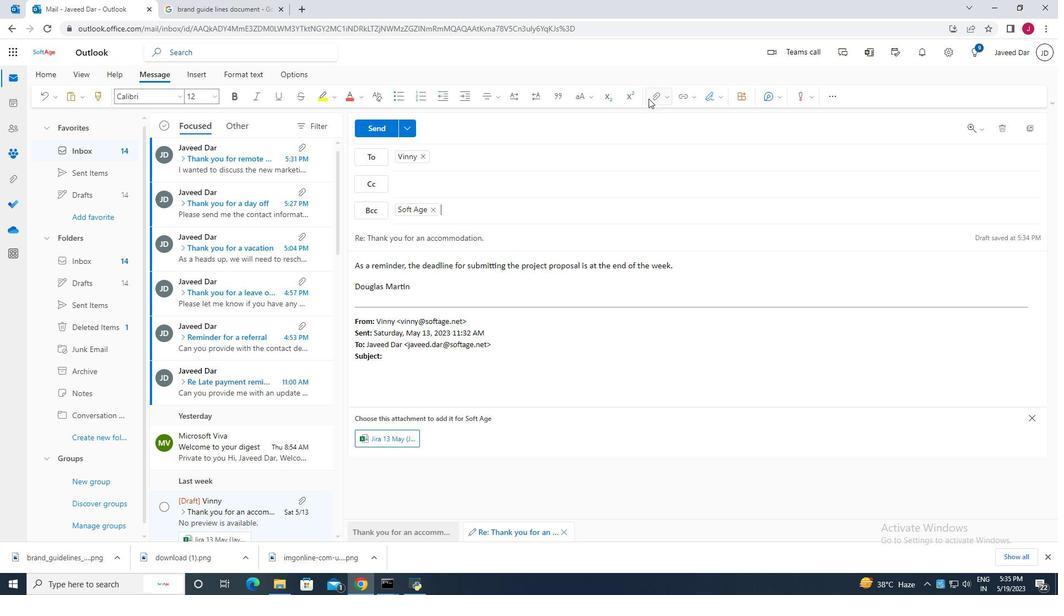 
Action: Mouse pressed left at (651, 100)
Screenshot: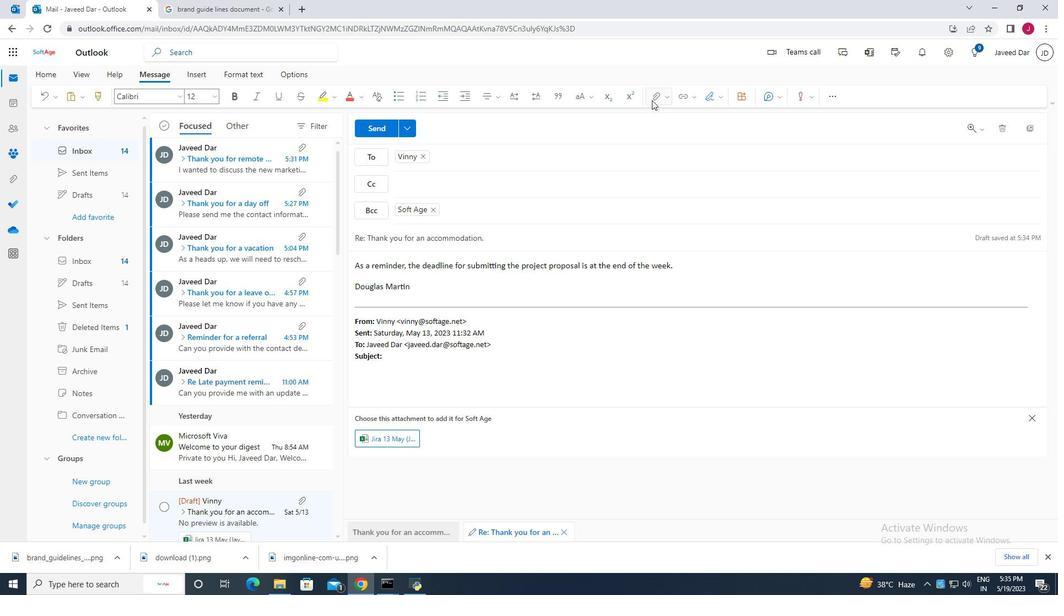 
Action: Mouse moved to (577, 118)
Screenshot: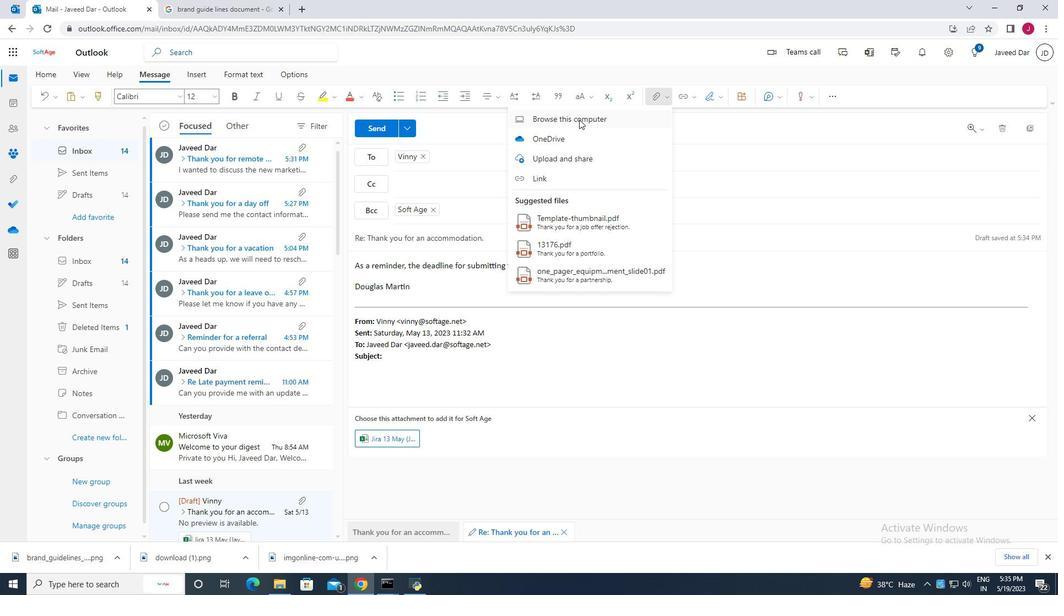 
Action: Mouse pressed left at (577, 118)
Screenshot: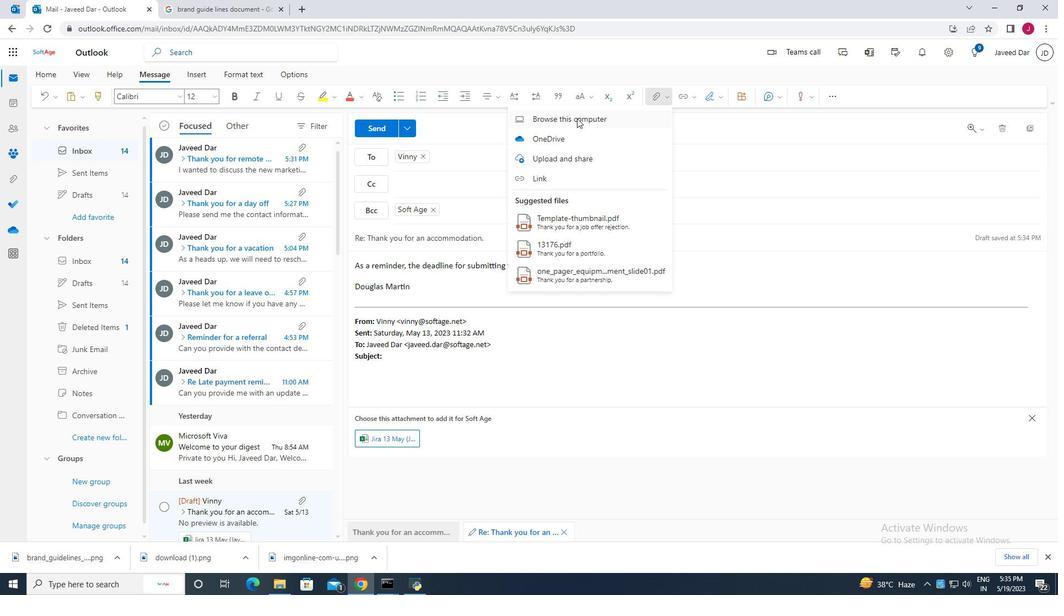 
Action: Mouse moved to (255, 90)
Screenshot: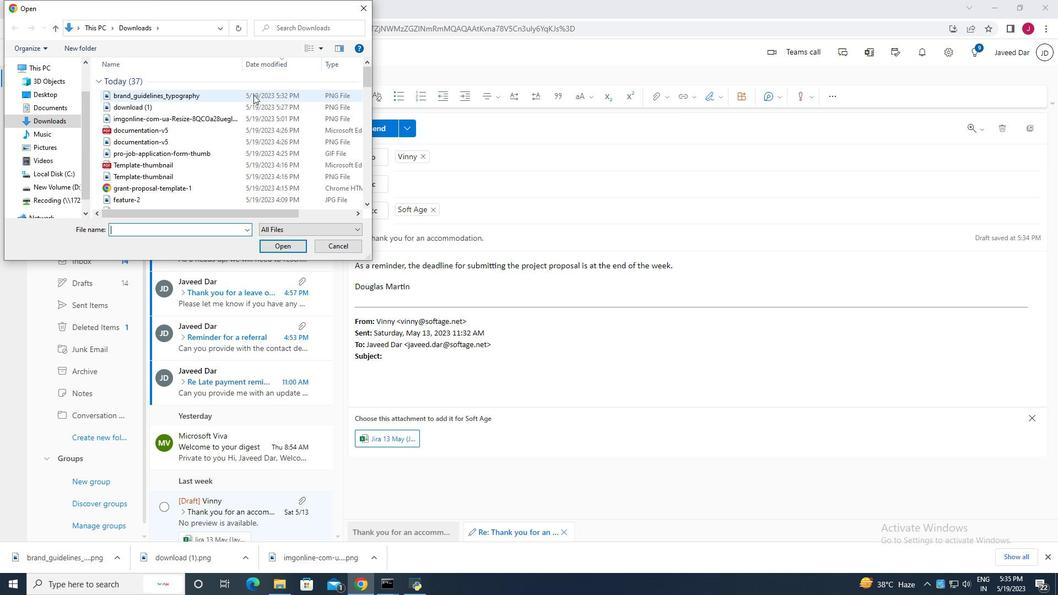 
Action: Mouse pressed left at (255, 90)
Screenshot: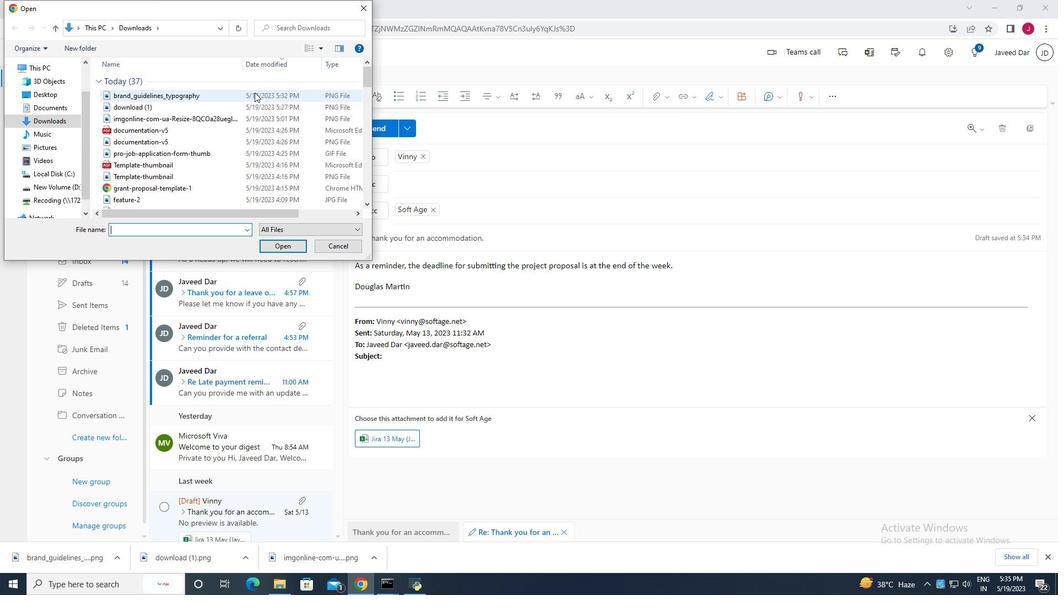 
Action: Mouse moved to (366, 9)
Screenshot: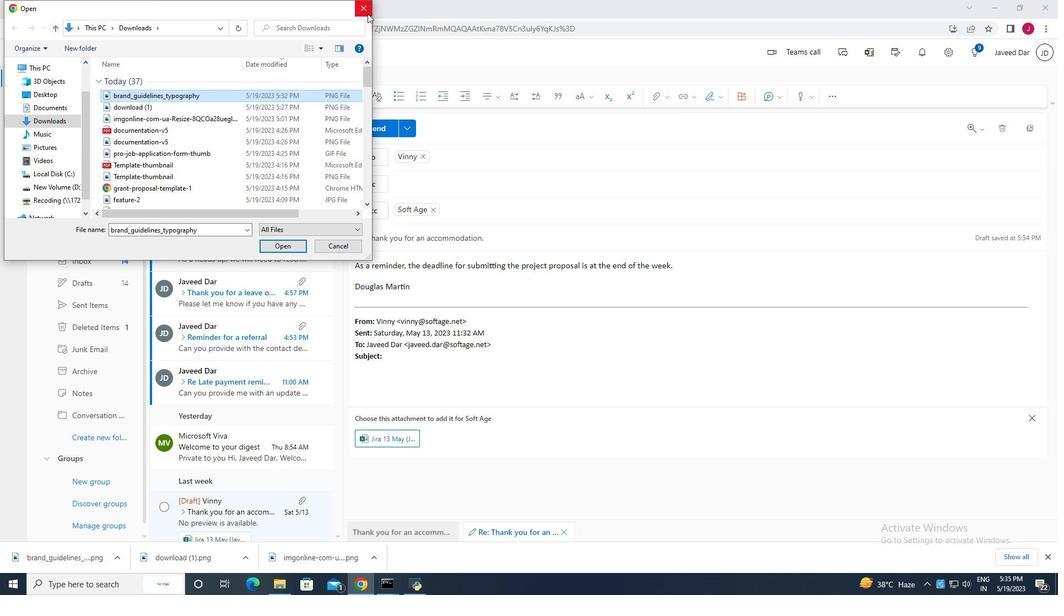 
Action: Mouse pressed left at (366, 9)
Screenshot: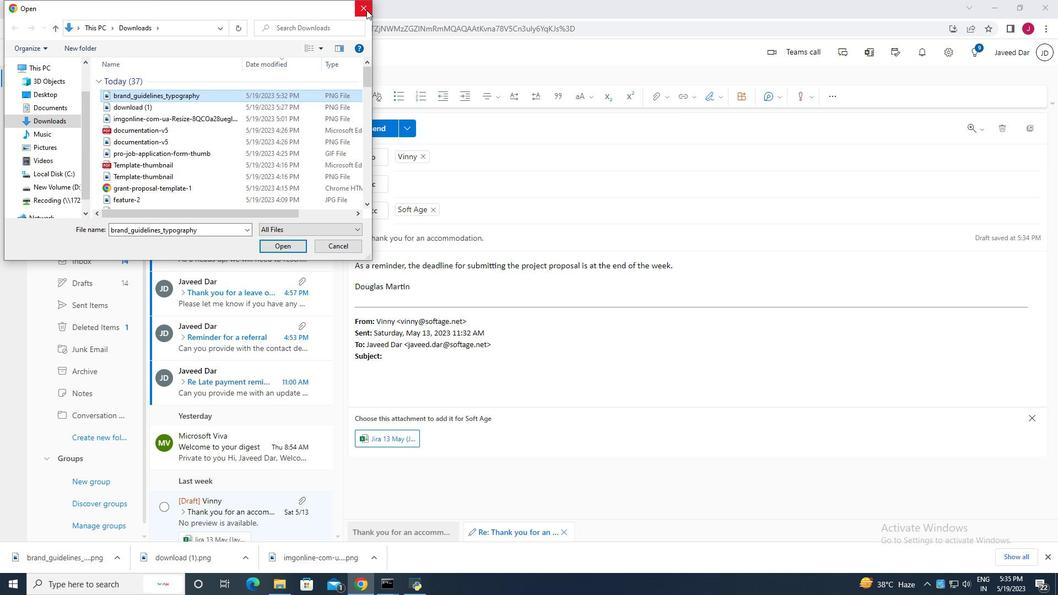 
Action: Mouse moved to (201, 9)
Screenshot: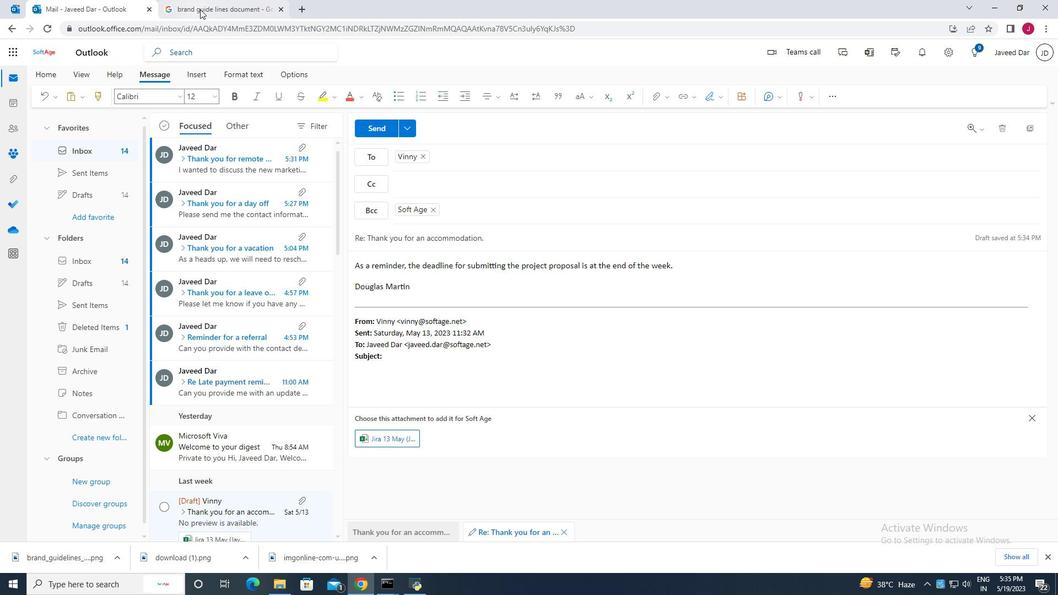 
Action: Mouse pressed left at (201, 9)
Screenshot: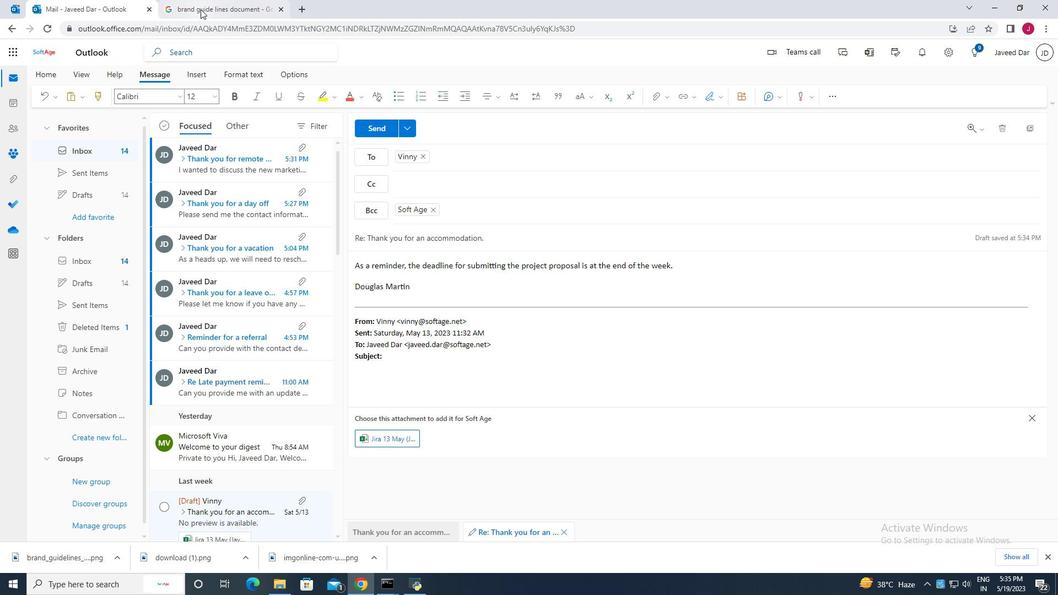 
Action: Mouse moved to (298, 13)
Screenshot: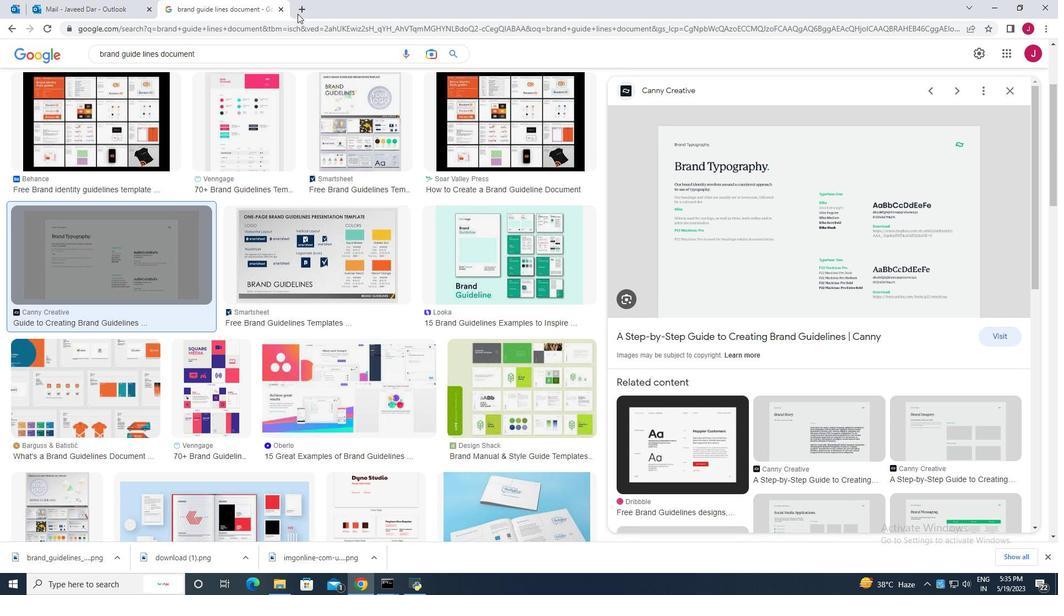 
Action: Mouse pressed left at (298, 13)
Screenshot: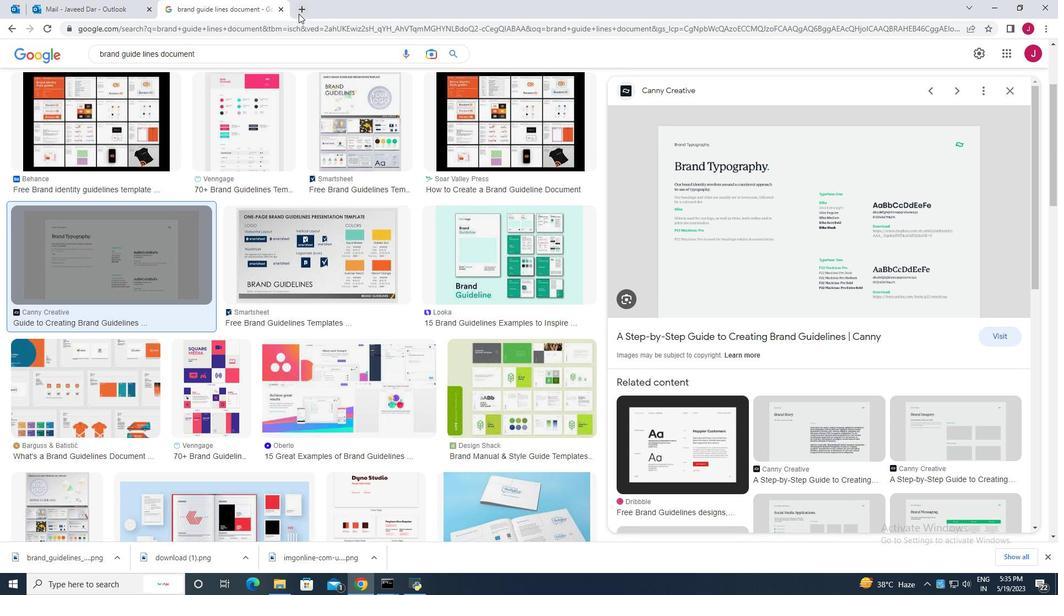 
Action: Mouse moved to (289, 27)
Screenshot: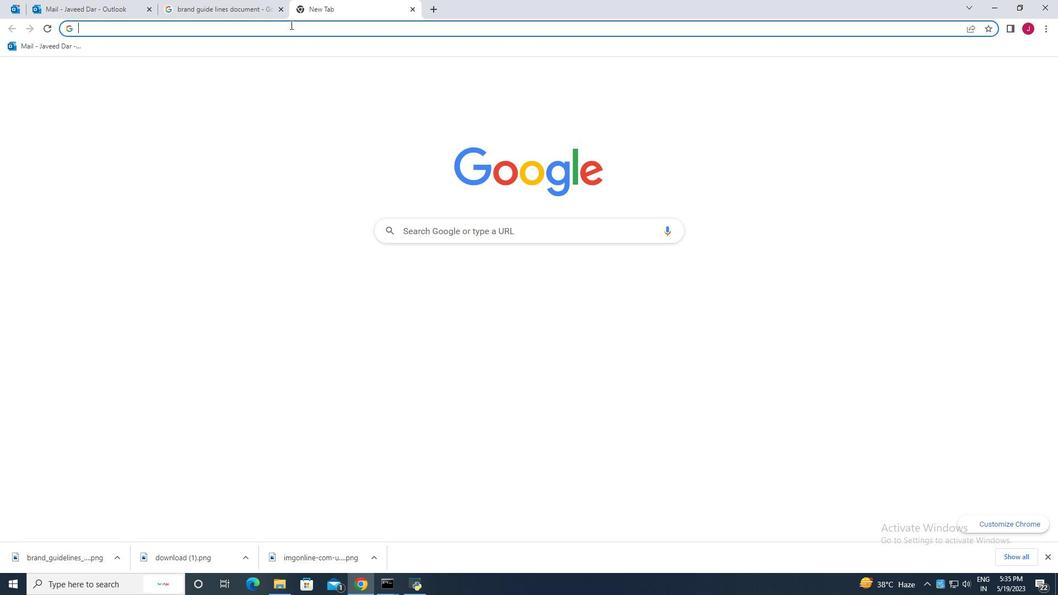 
Action: Key pressed p
Screenshot: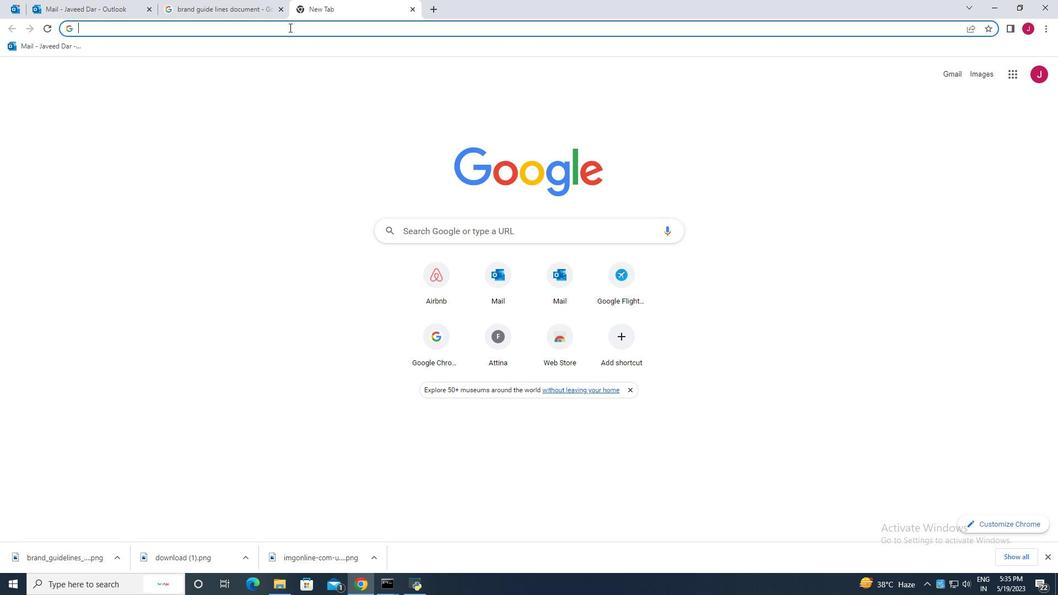 
Action: Mouse moved to (278, 34)
Screenshot: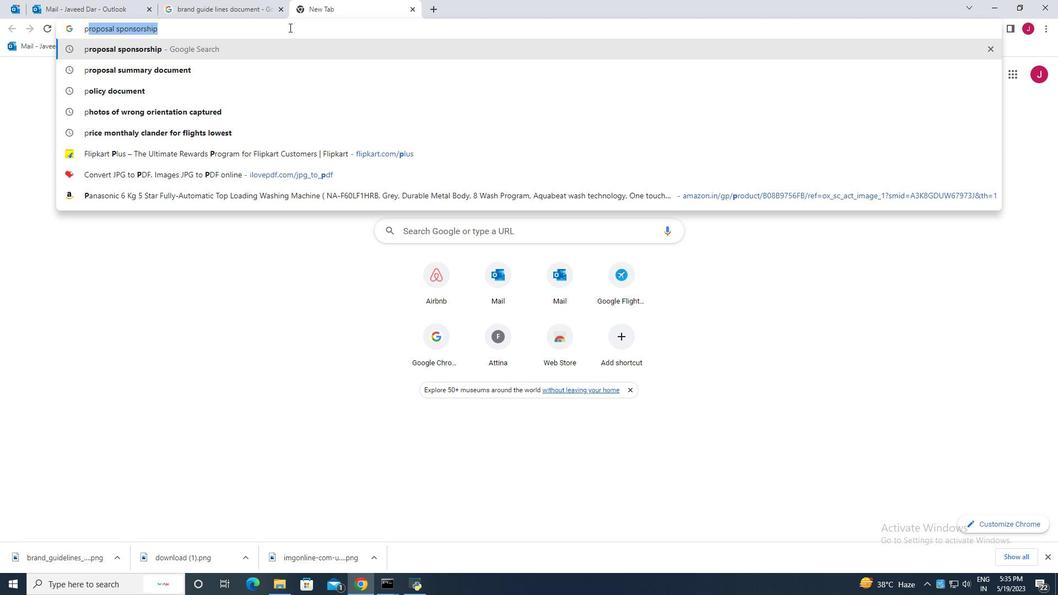 
Action: Key pressed df
Screenshot: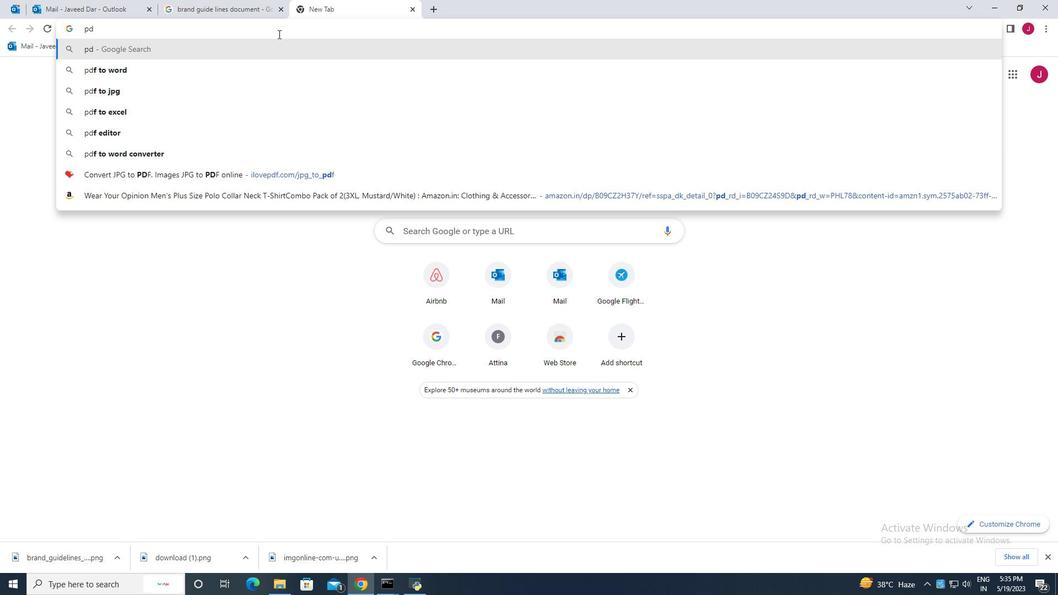 
Action: Mouse moved to (195, 29)
Screenshot: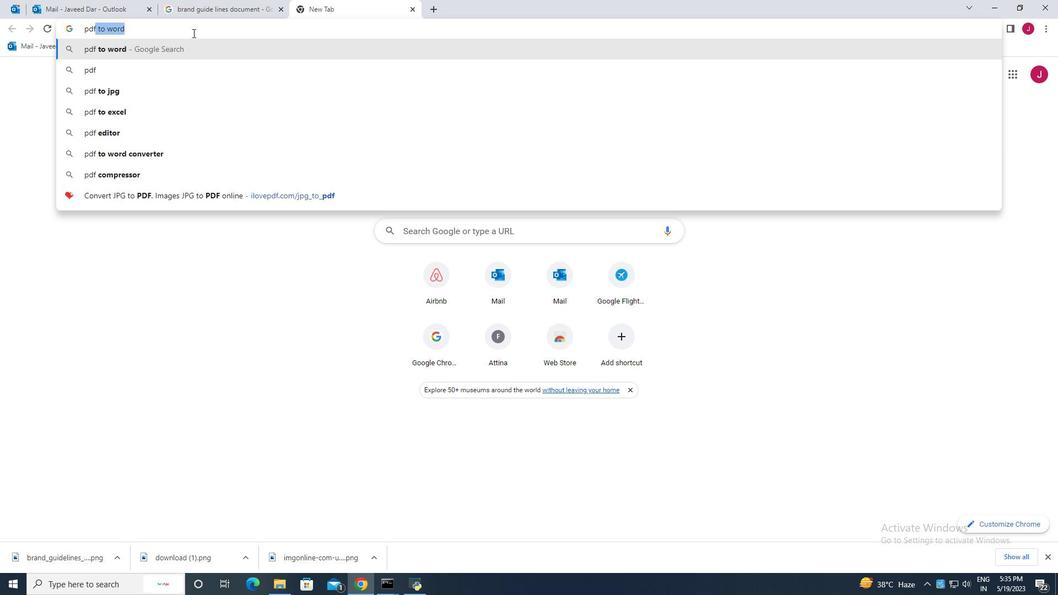 
Action: Key pressed <Key.backspace><Key.backspace><Key.backspace><Key.backspace><Key.backspace>photo<Key.space>to
Screenshot: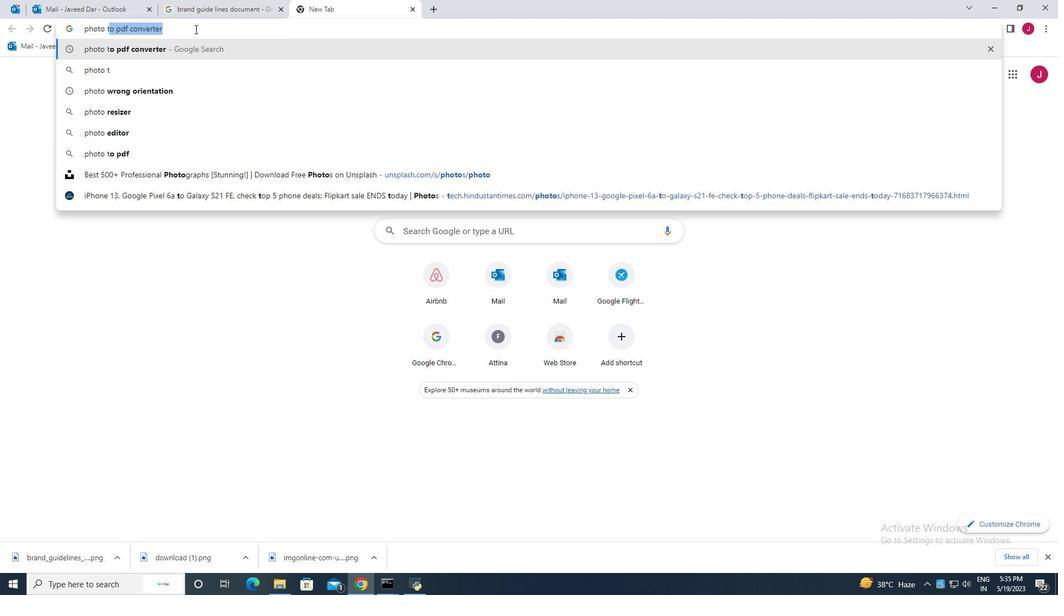 
Action: Mouse moved to (190, 48)
Screenshot: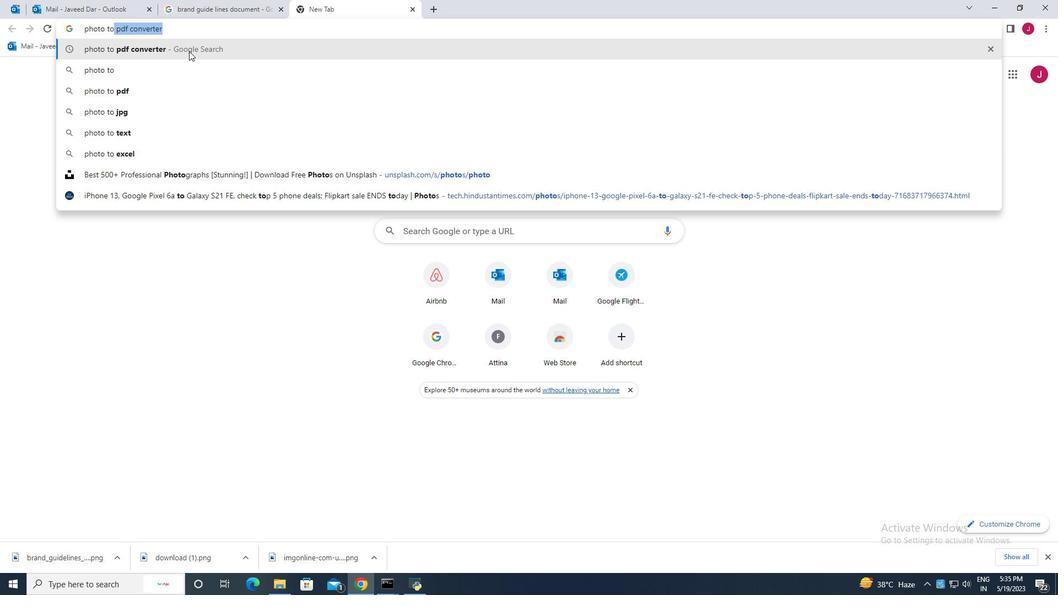
Action: Mouse pressed left at (190, 48)
Screenshot: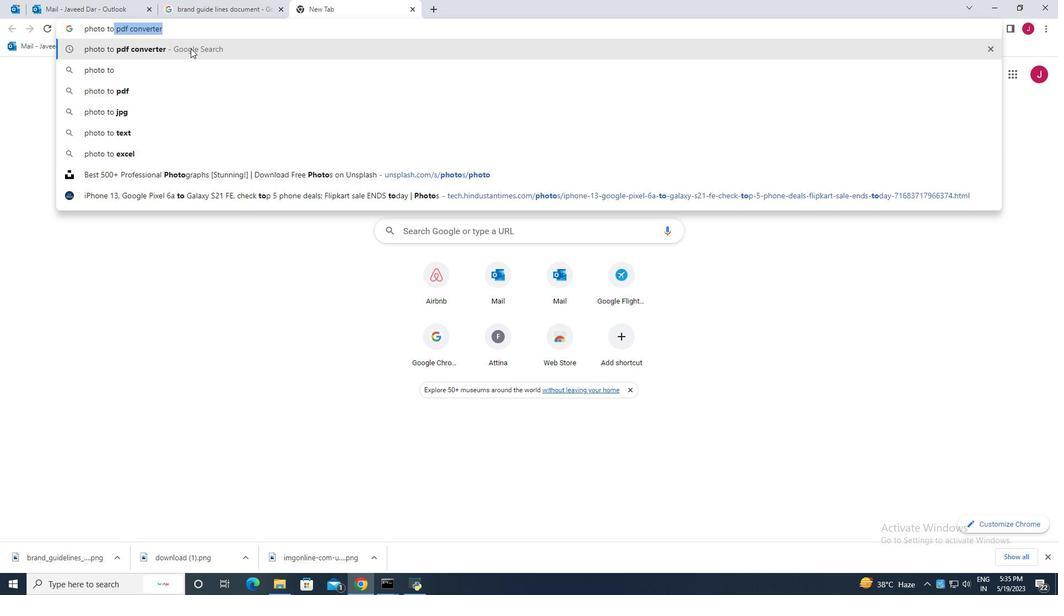 
Action: Mouse moved to (244, 167)
Screenshot: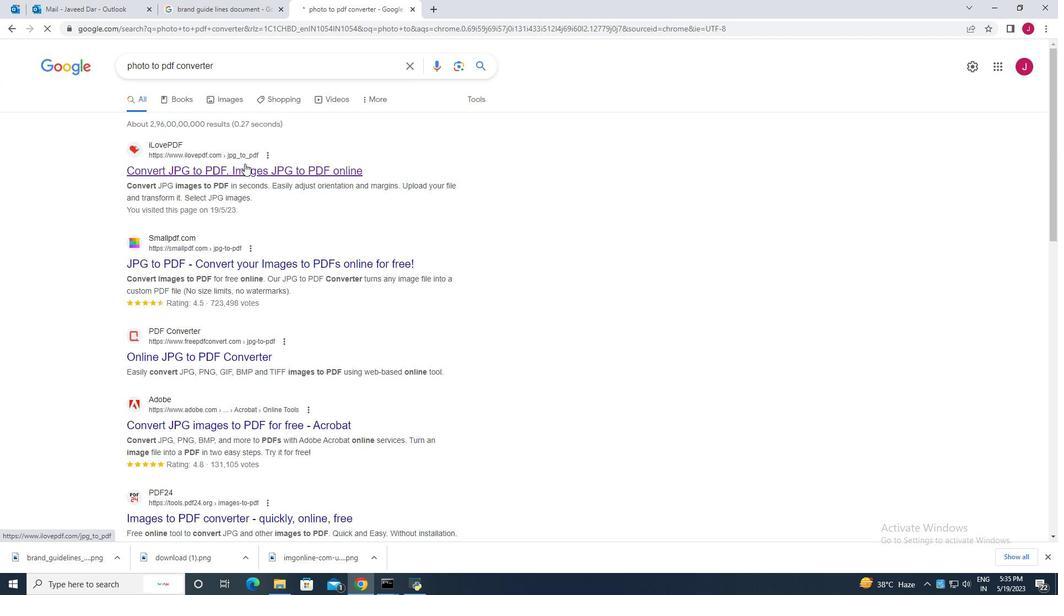 
Action: Mouse pressed left at (244, 167)
Screenshot: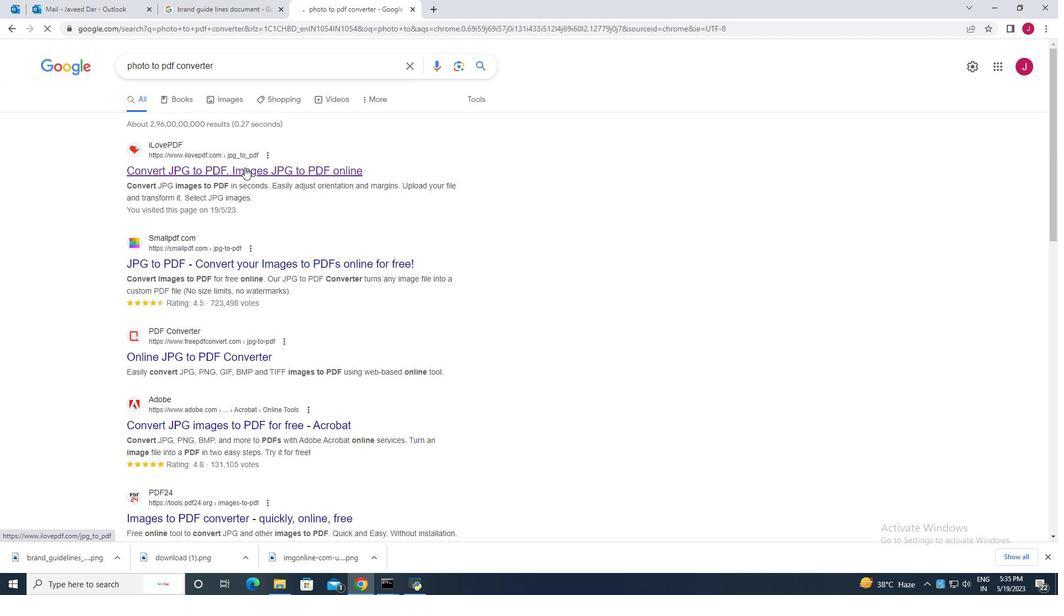 
Action: Mouse moved to (463, 174)
Screenshot: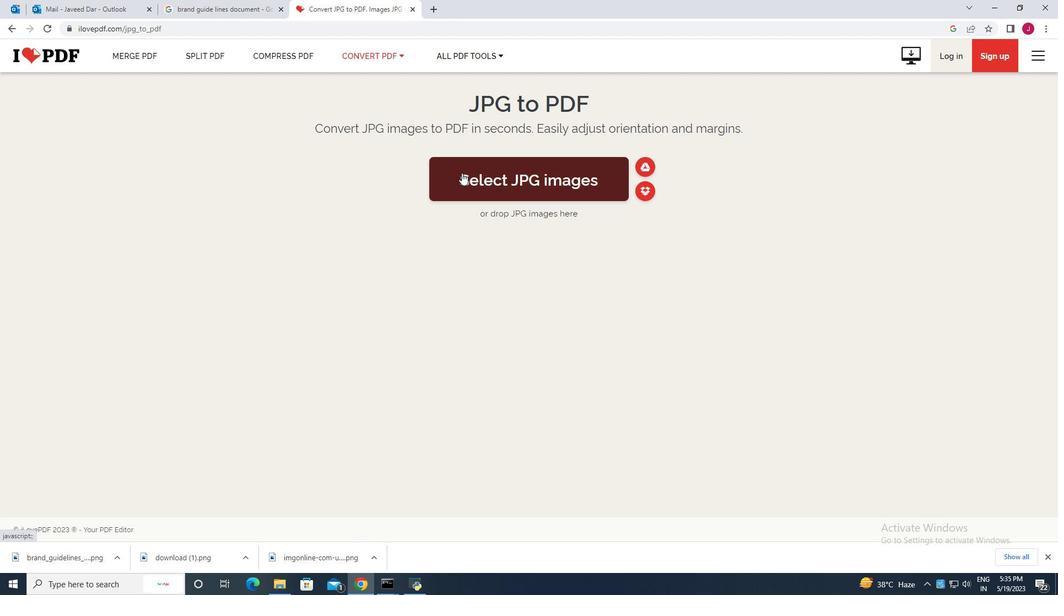 
Action: Mouse pressed left at (463, 174)
Screenshot: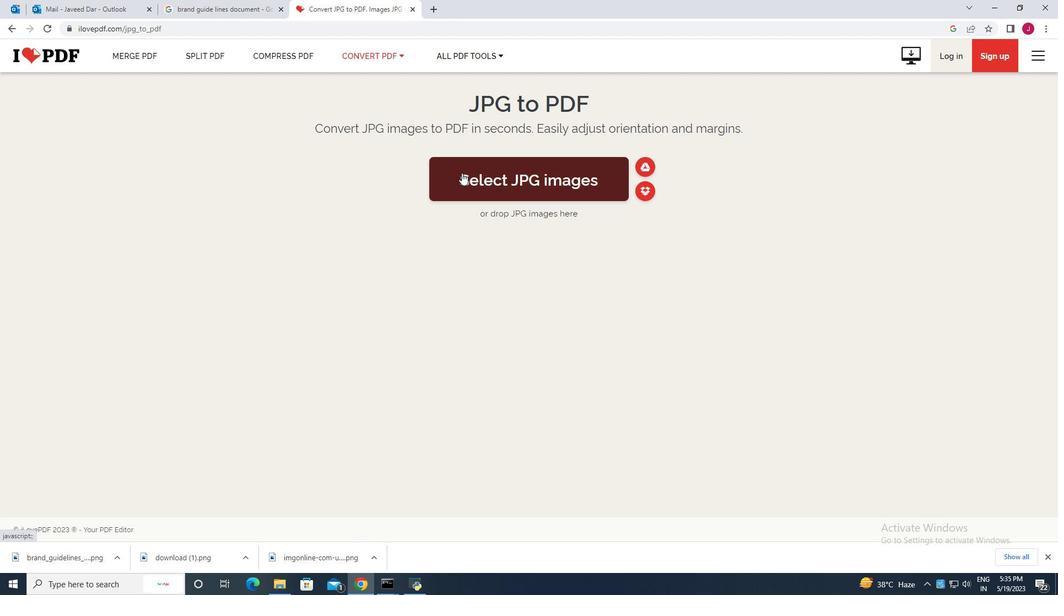 
Action: Mouse moved to (211, 98)
Screenshot: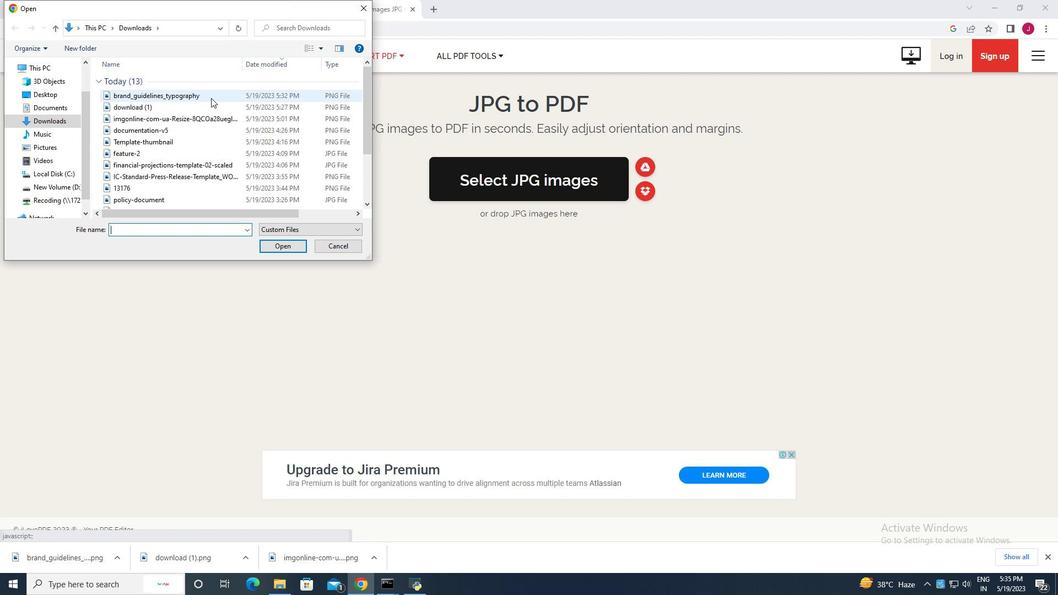 
Action: Mouse pressed left at (211, 98)
Screenshot: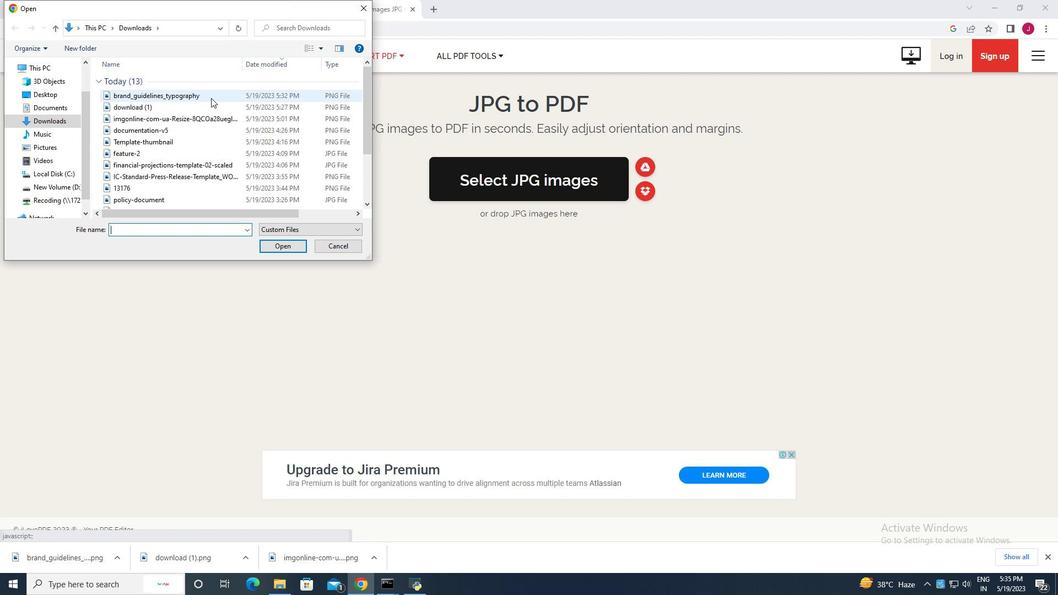 
Action: Mouse moved to (288, 243)
Screenshot: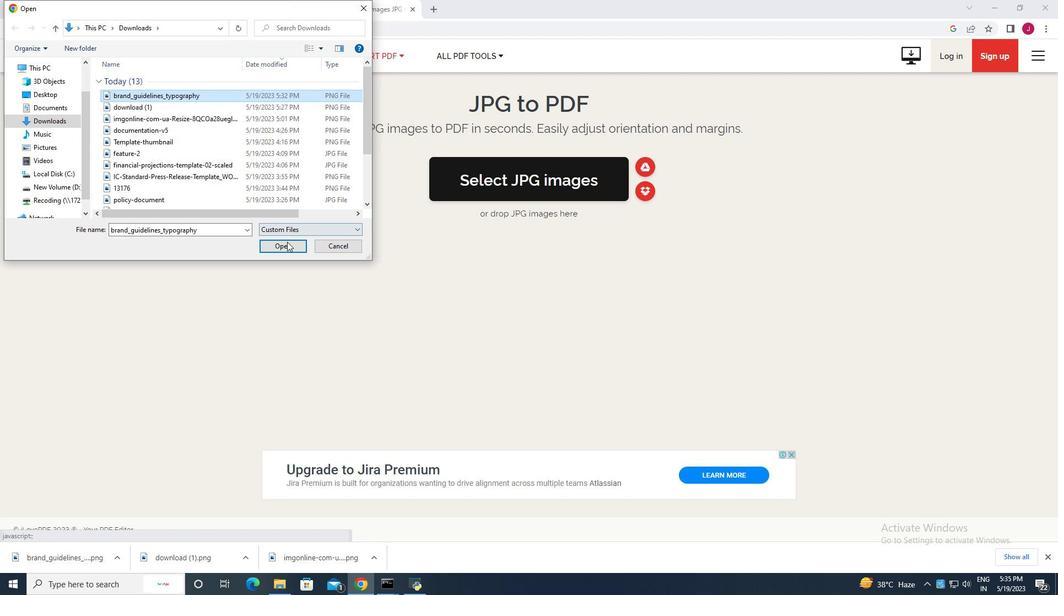
Action: Mouse pressed left at (288, 243)
Screenshot: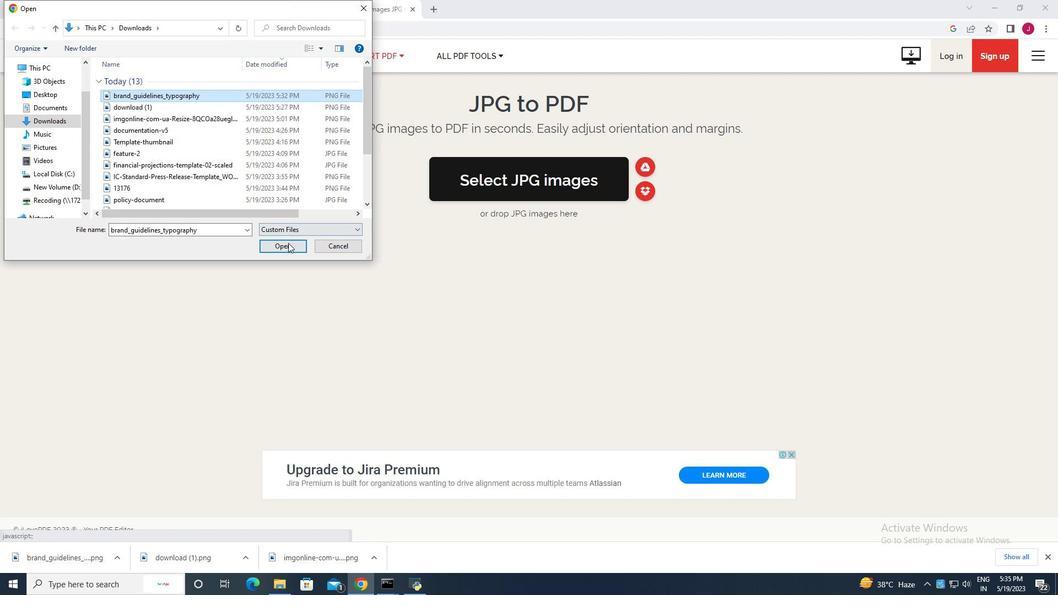 
Action: Mouse moved to (872, 503)
Screenshot: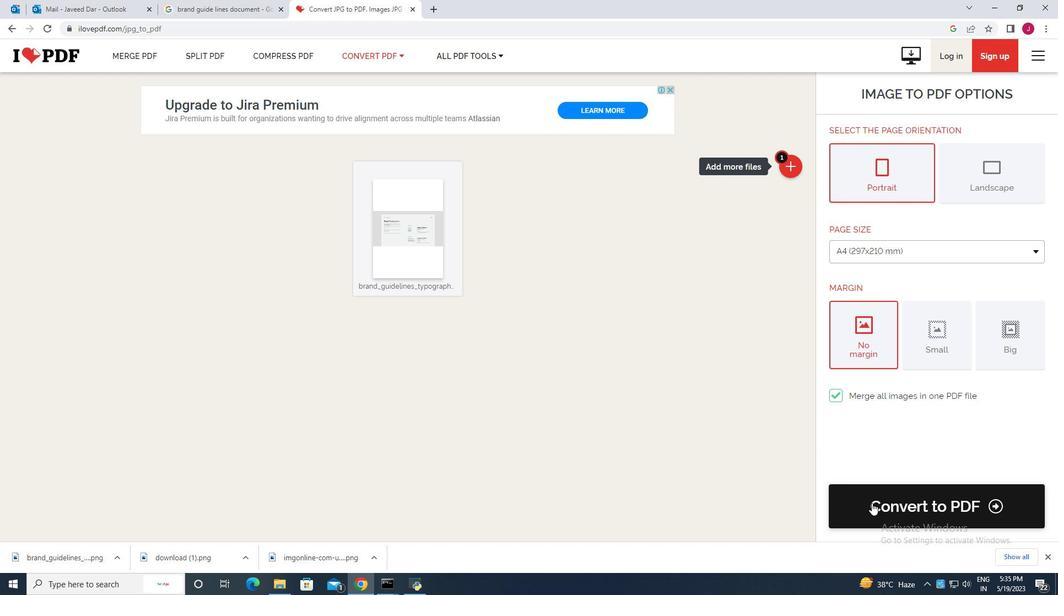 
Action: Mouse pressed left at (872, 503)
Screenshot: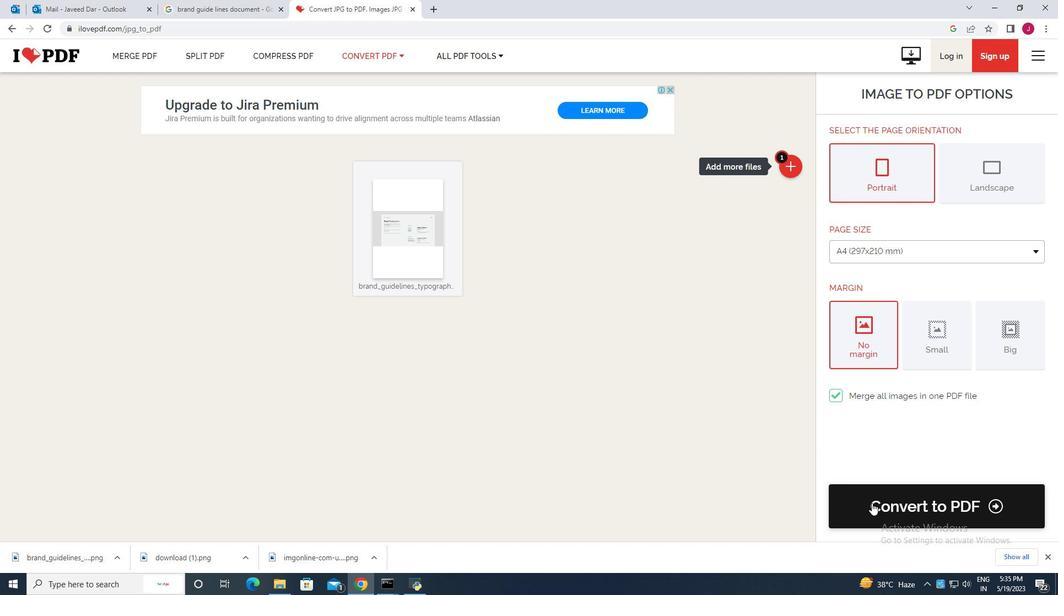 
Action: Mouse moved to (514, 154)
Screenshot: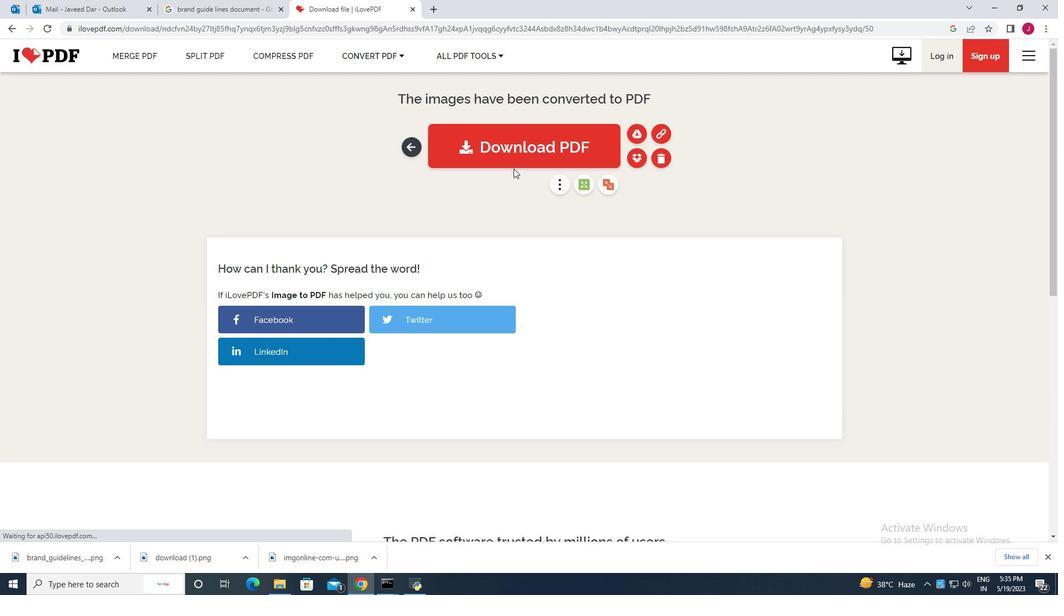 
Action: Mouse pressed left at (514, 154)
Screenshot: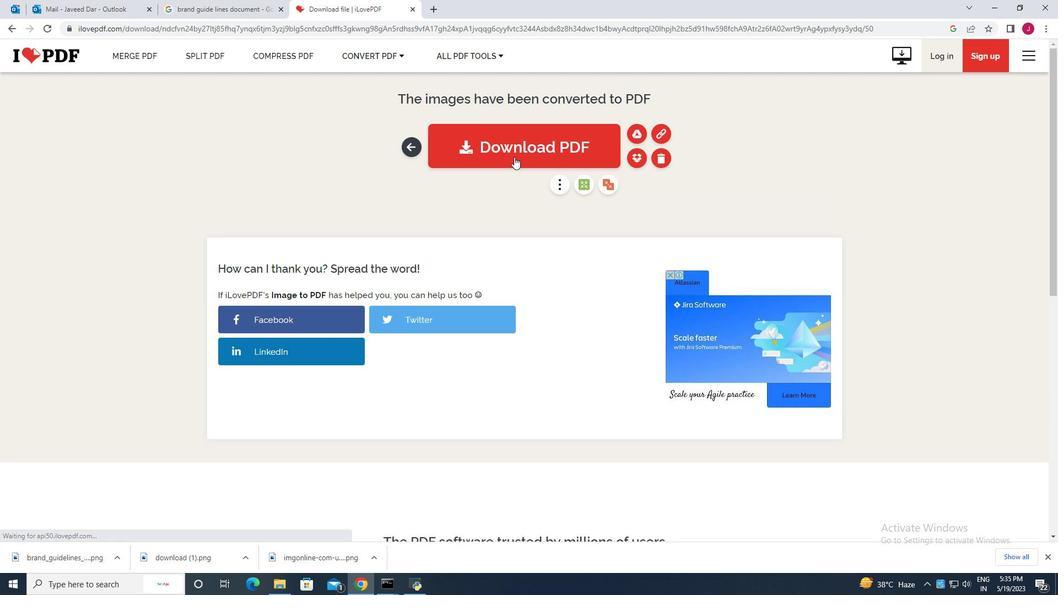
Action: Mouse moved to (113, 7)
Screenshot: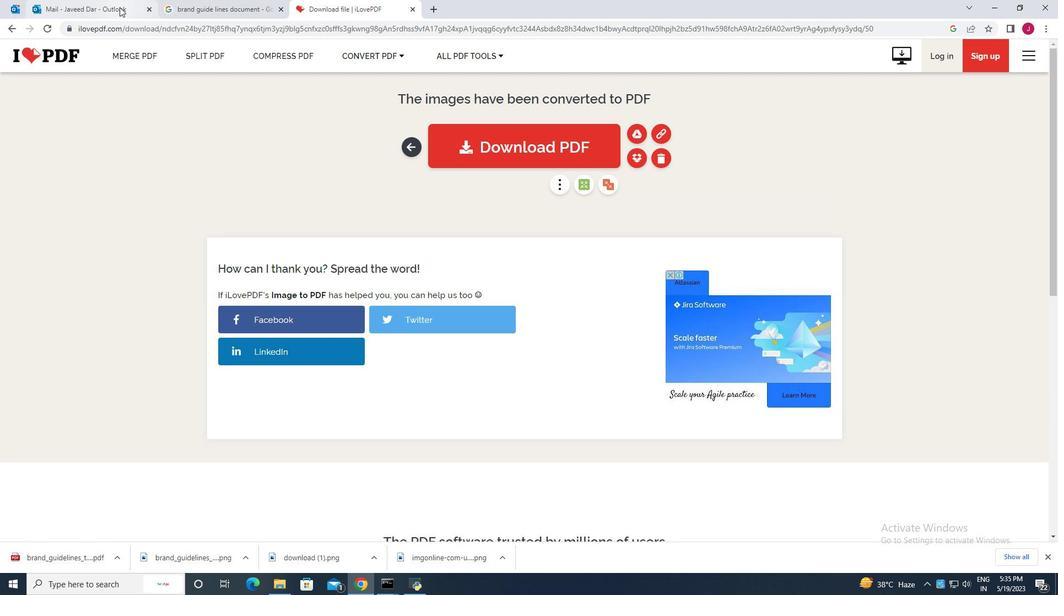
Action: Mouse pressed left at (113, 7)
Screenshot: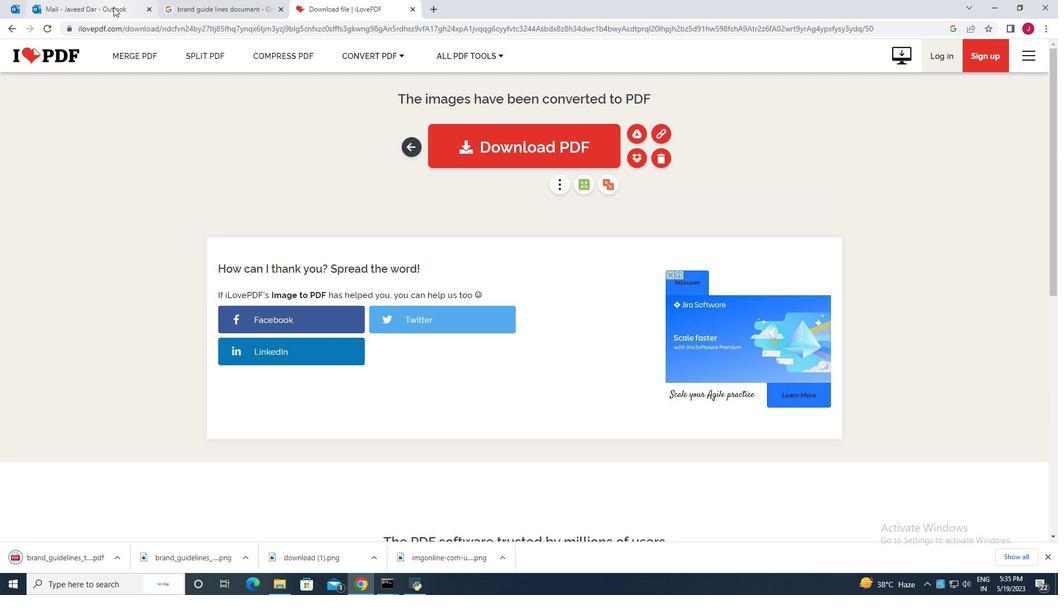 
Action: Mouse moved to (653, 97)
Screenshot: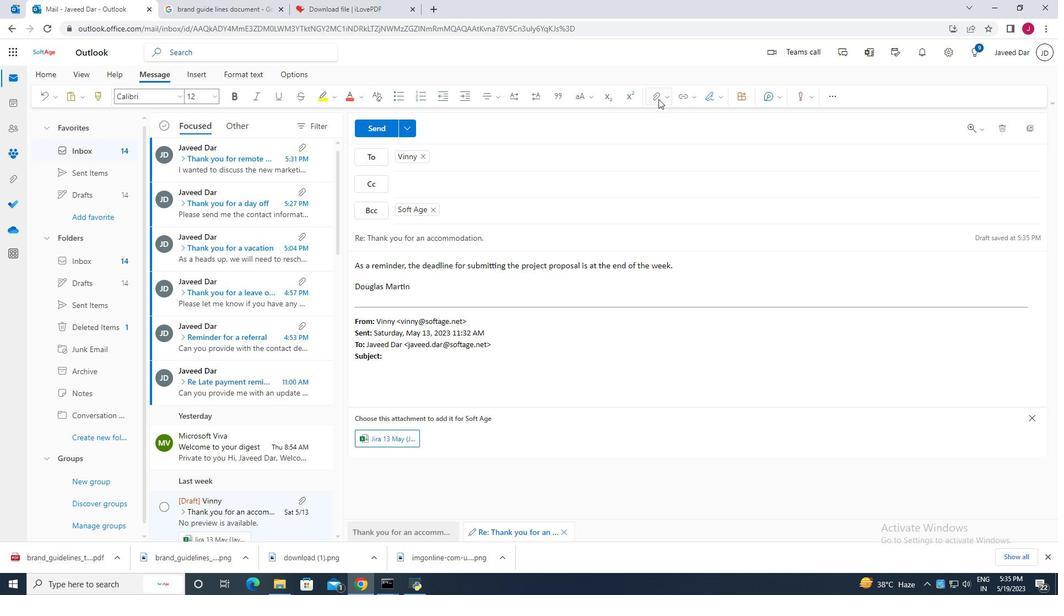 
Action: Mouse pressed left at (653, 97)
Screenshot: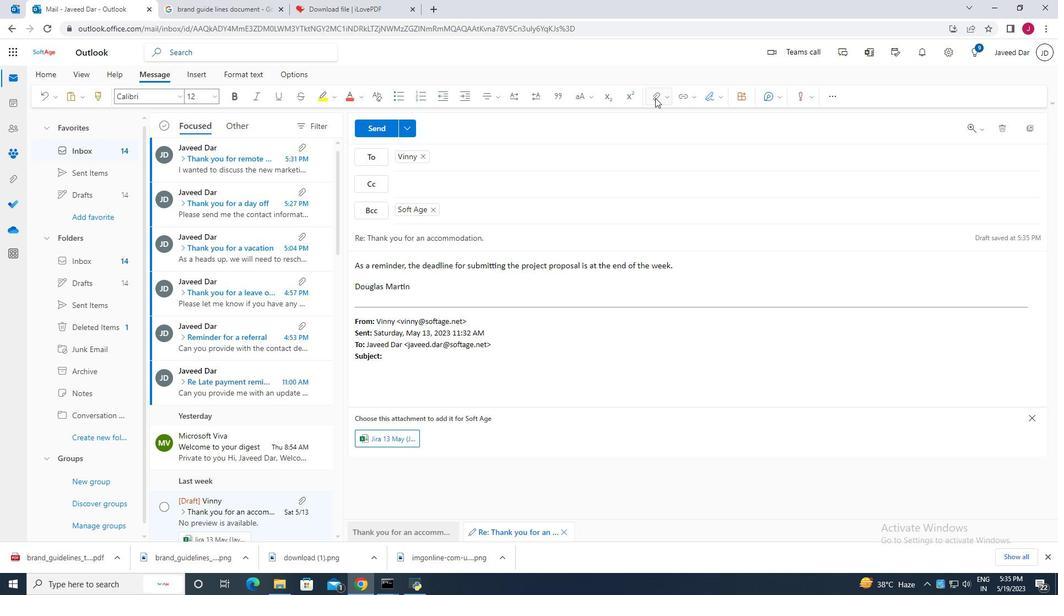 
Action: Mouse moved to (569, 119)
Screenshot: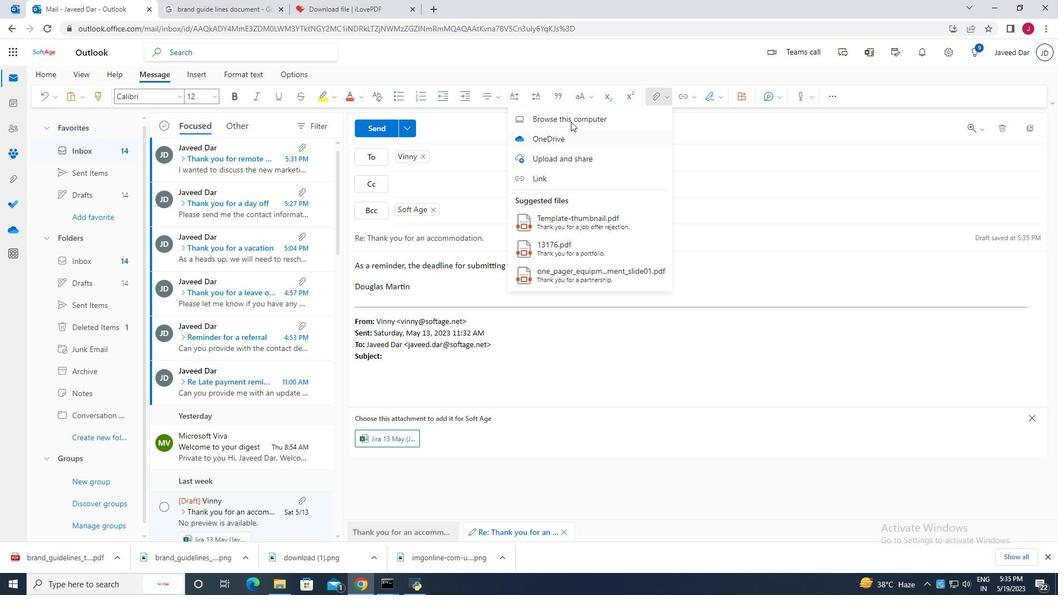 
Action: Mouse pressed left at (569, 119)
Screenshot: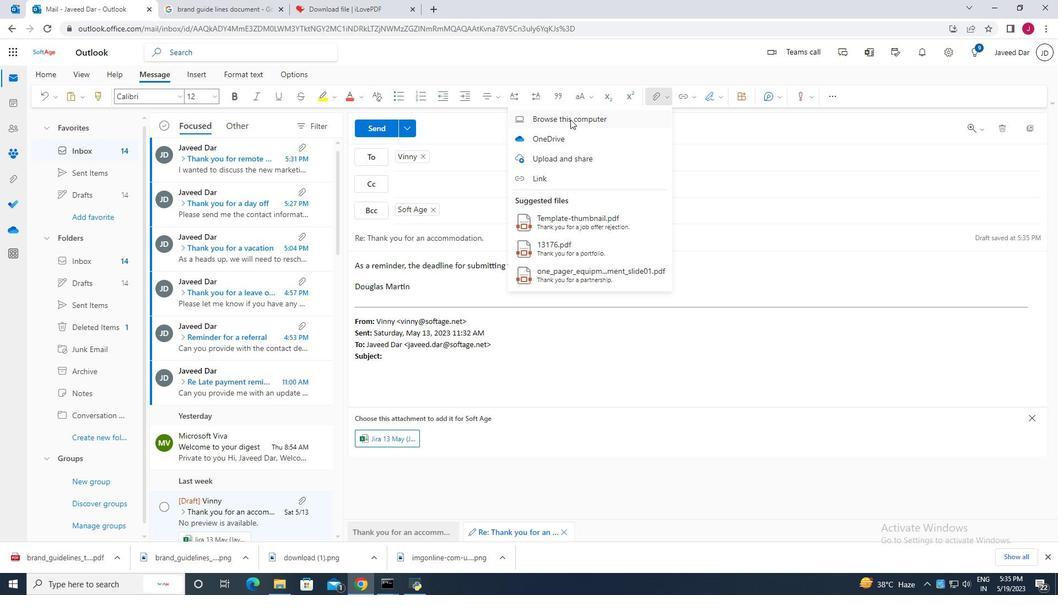
Action: Mouse moved to (177, 96)
Screenshot: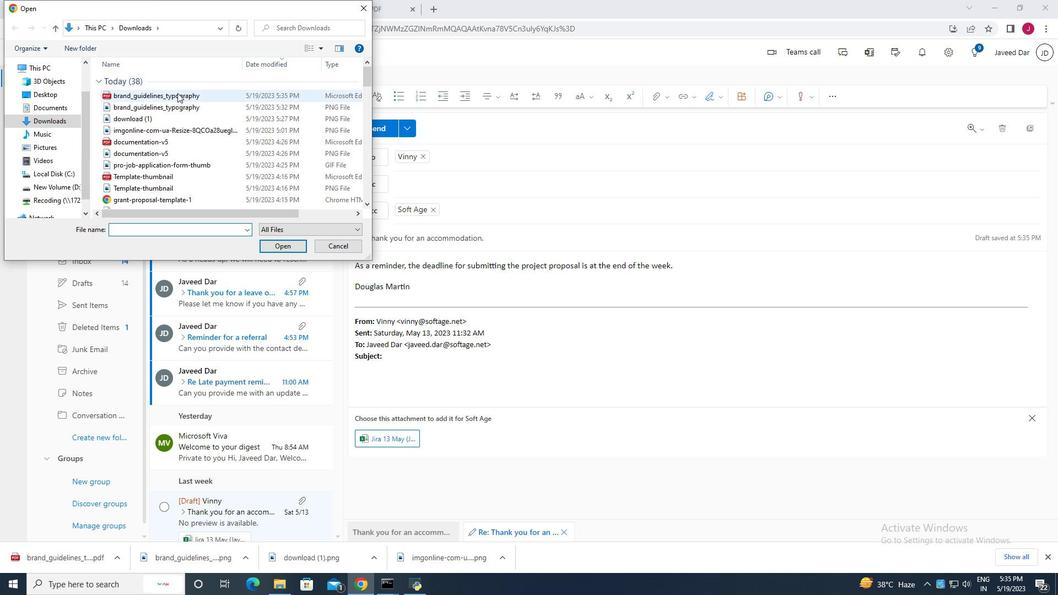 
Action: Mouse pressed left at (177, 96)
Screenshot: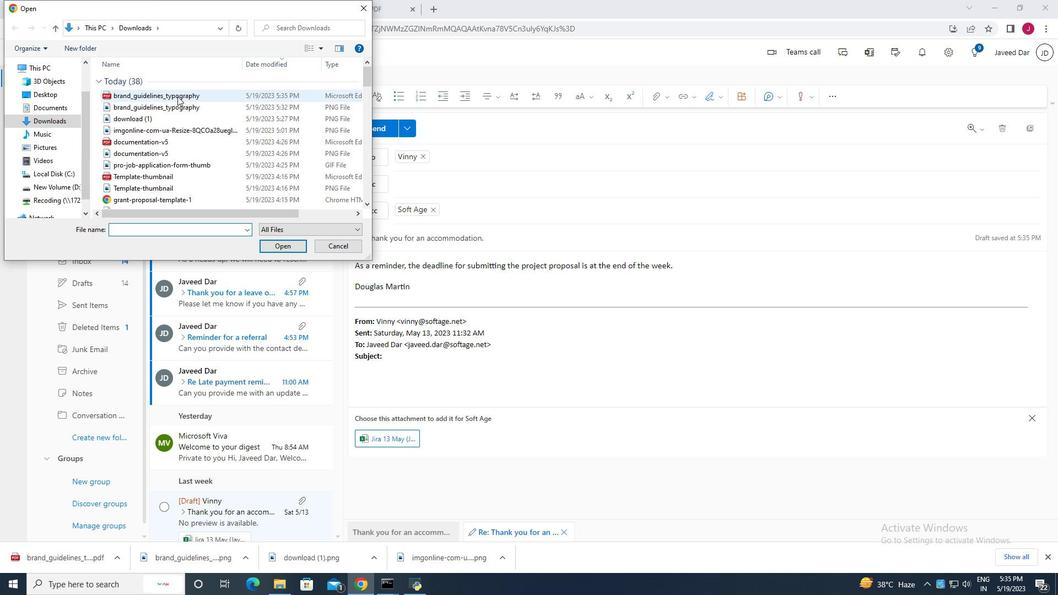 
Action: Mouse moved to (293, 245)
Screenshot: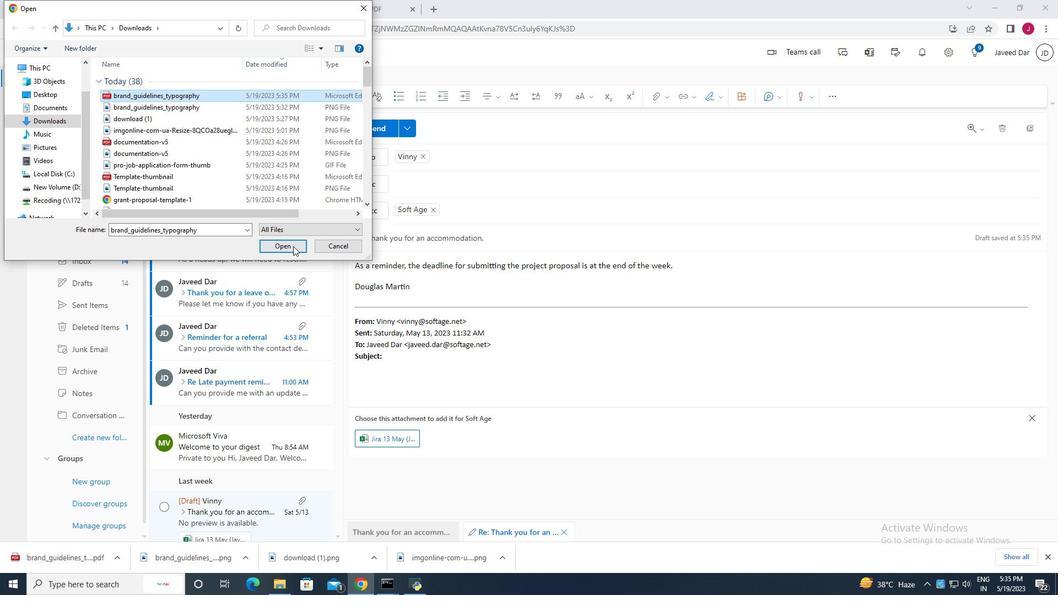 
Action: Mouse pressed left at (293, 245)
Screenshot: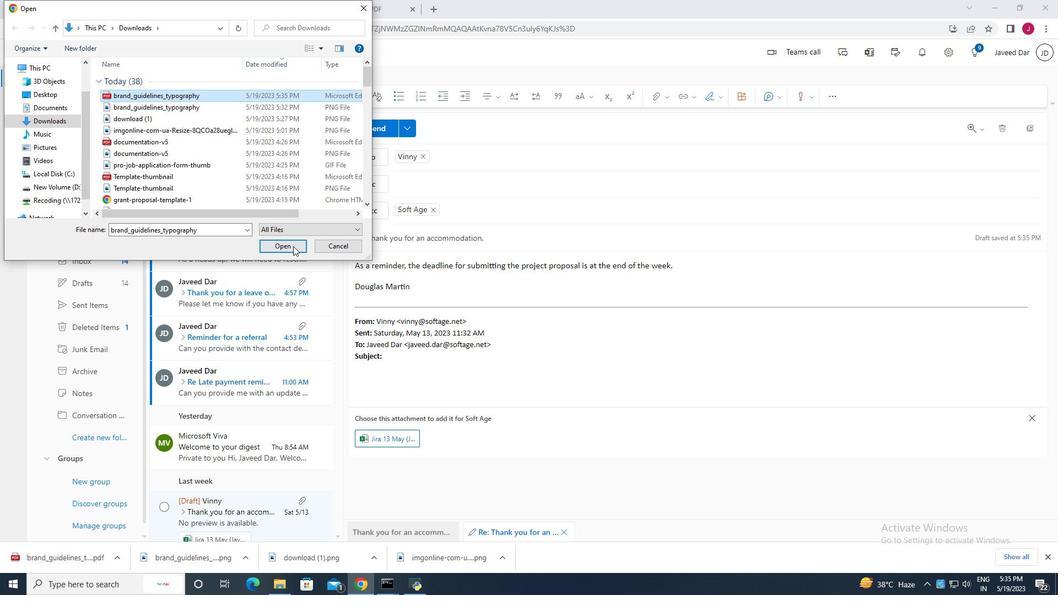 
Action: Mouse moved to (422, 156)
Screenshot: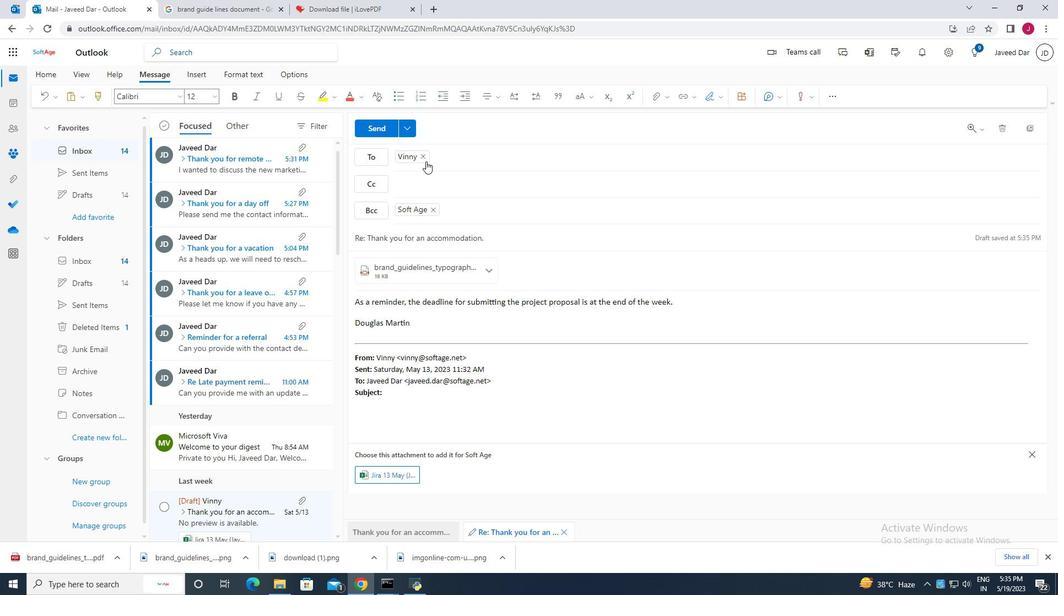 
Action: Mouse pressed left at (422, 156)
Screenshot: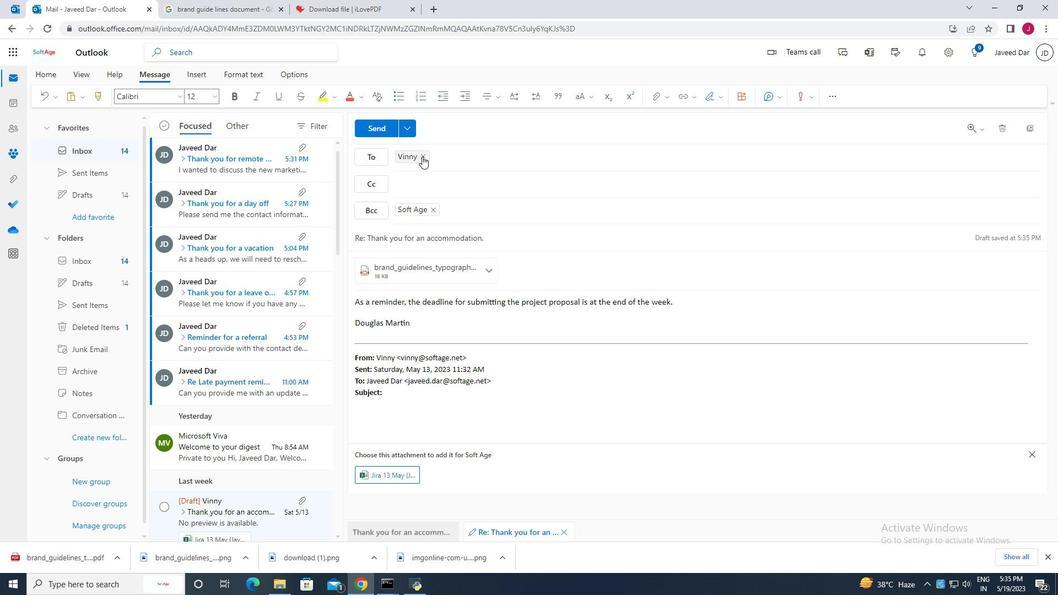 
Action: Mouse moved to (427, 158)
Screenshot: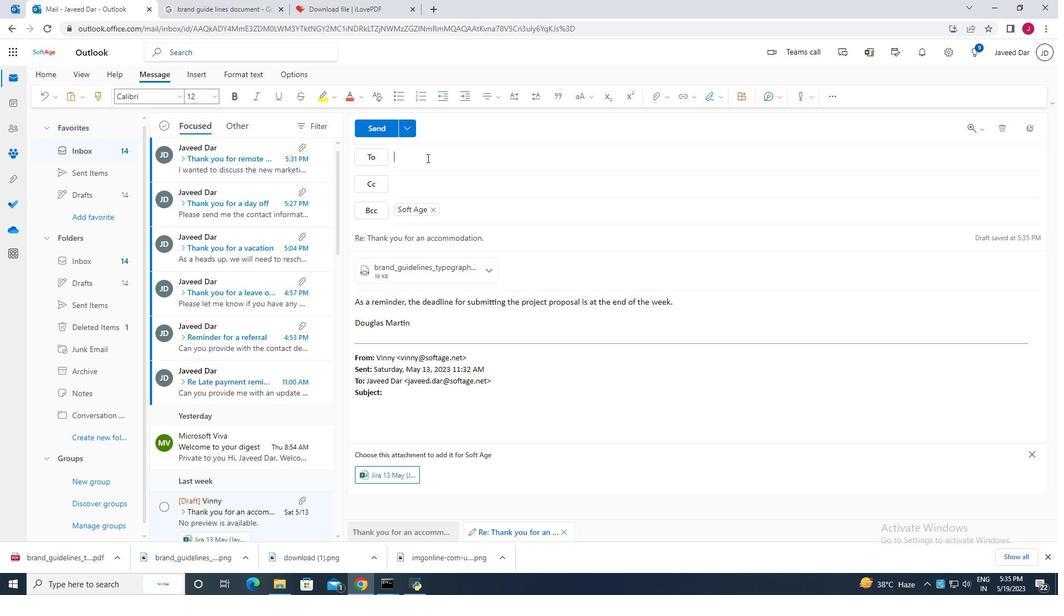 
Action: Key pressed ay
Screenshot: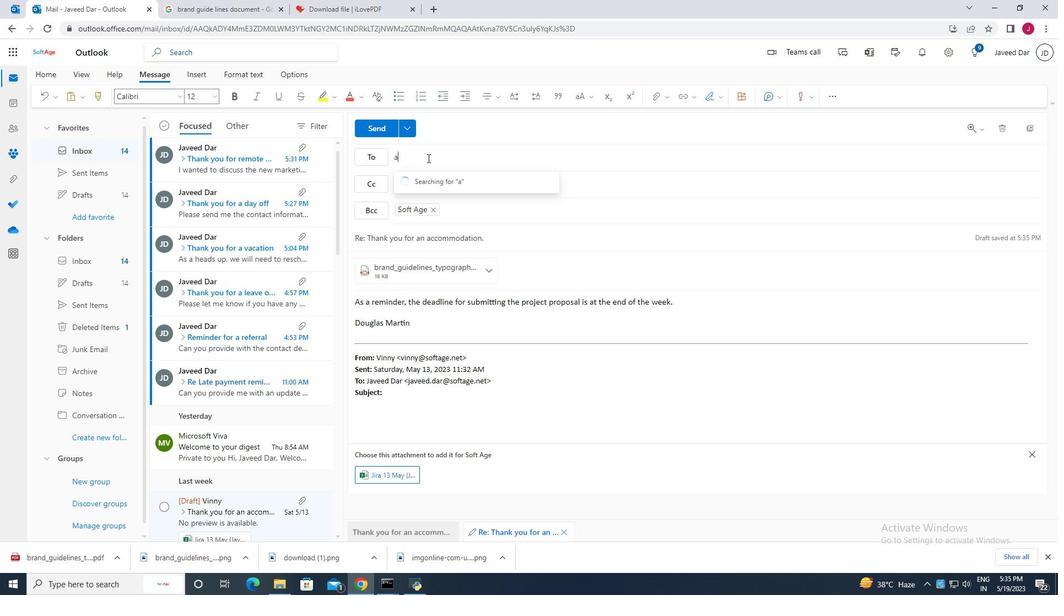
Action: Mouse moved to (463, 155)
Screenshot: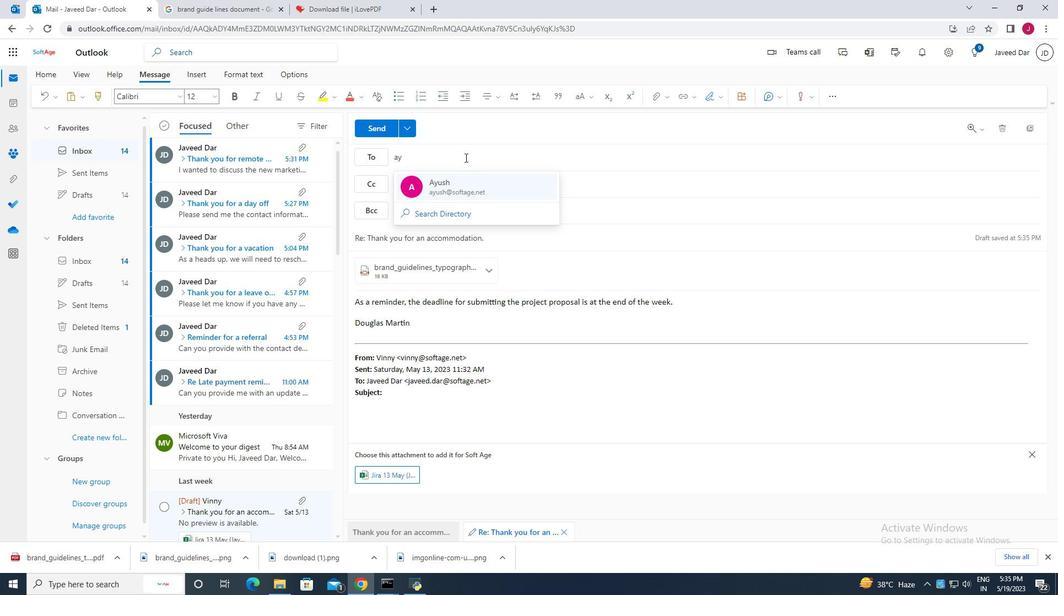 
Action: Key pressed a
Screenshot: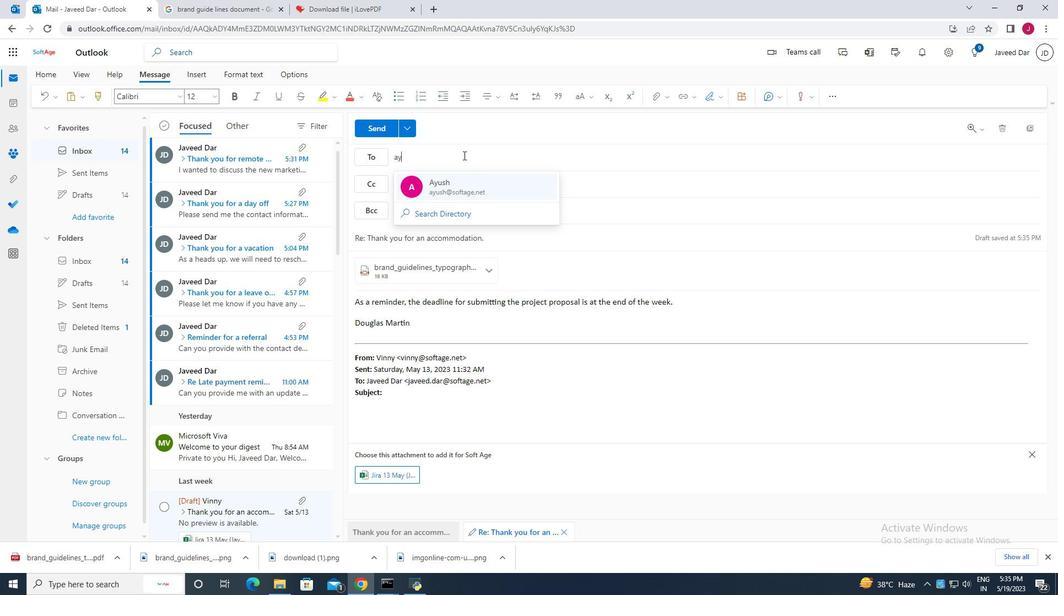 
Action: Mouse moved to (475, 189)
Screenshot: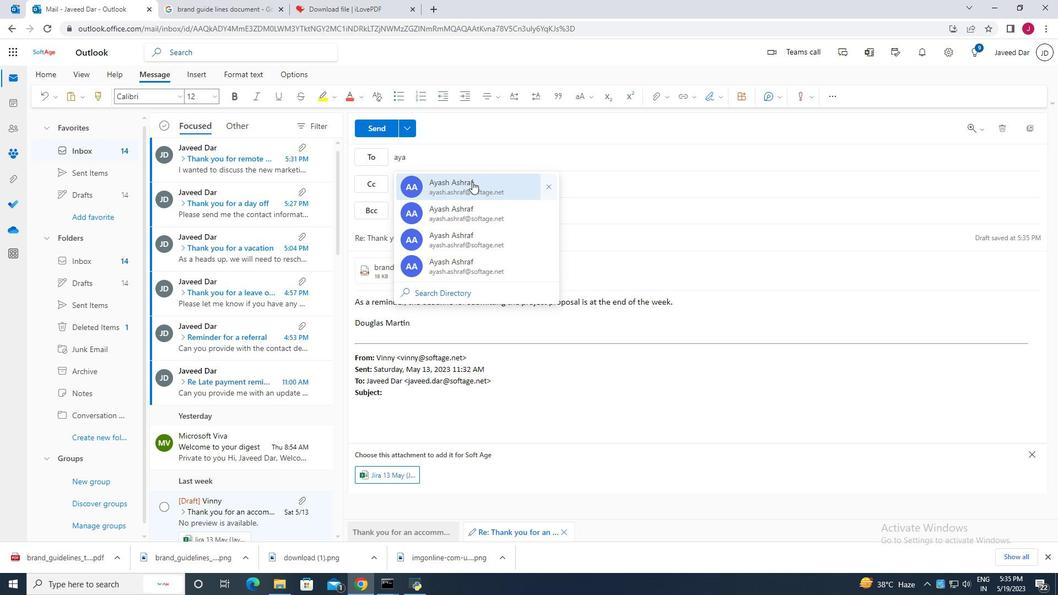 
Action: Mouse pressed left at (475, 189)
Screenshot: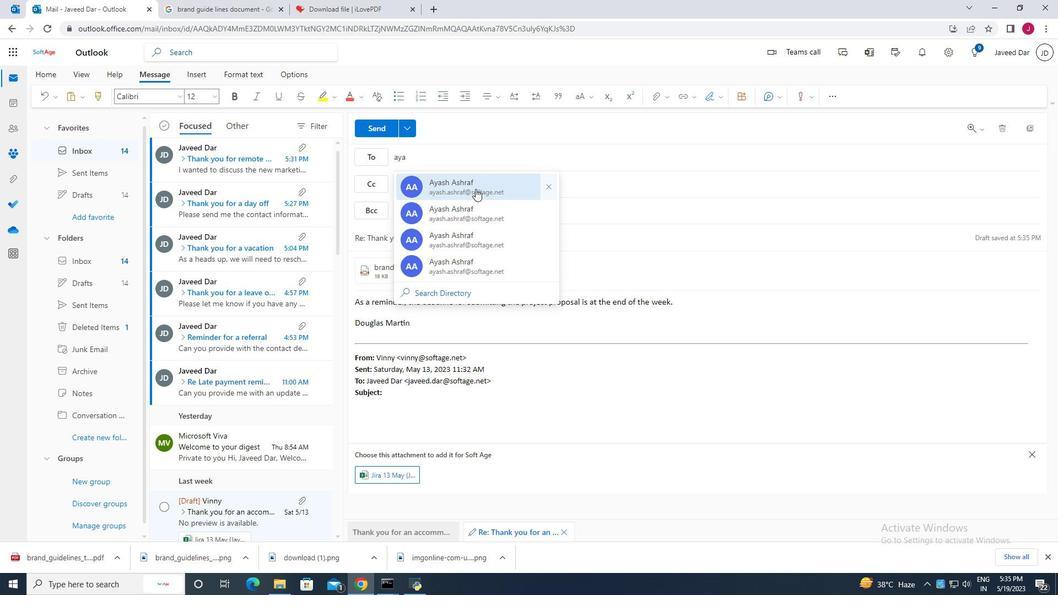 
Action: Mouse moved to (472, 157)
Screenshot: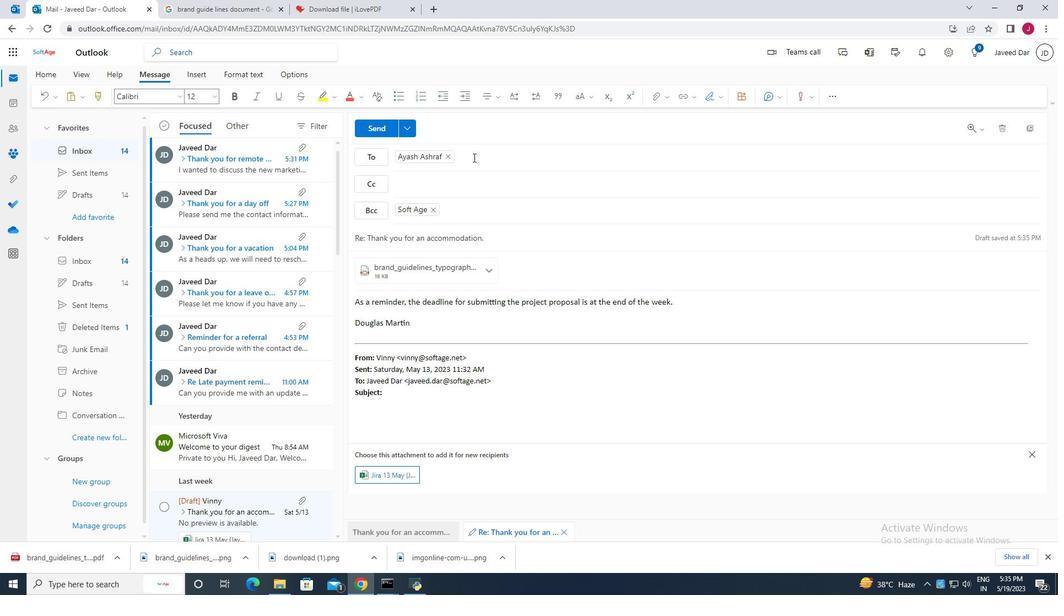 
Action: Key pressed j
Screenshot: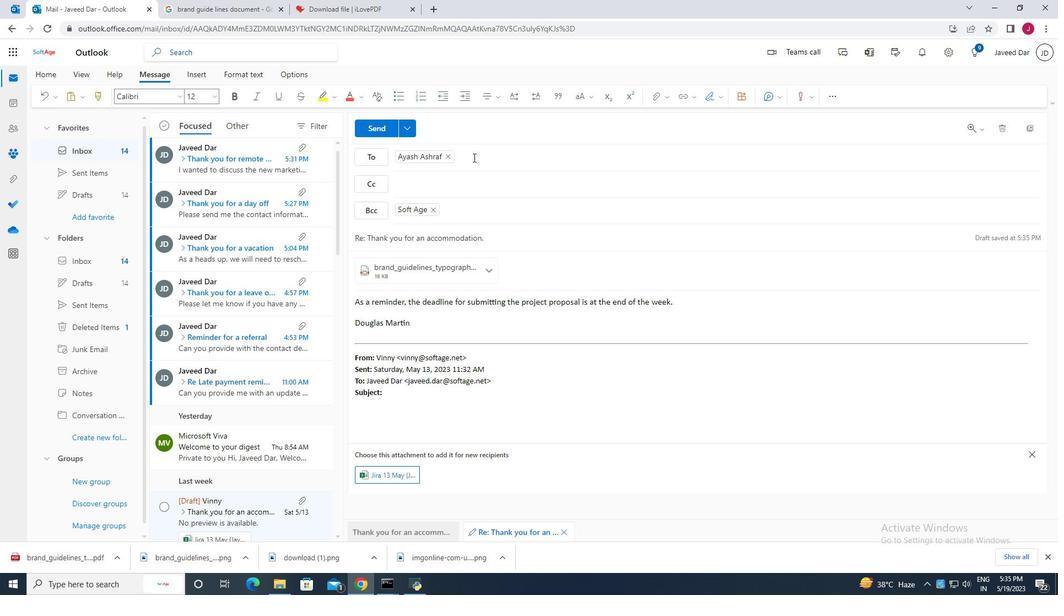 
Action: Mouse moved to (507, 185)
Screenshot: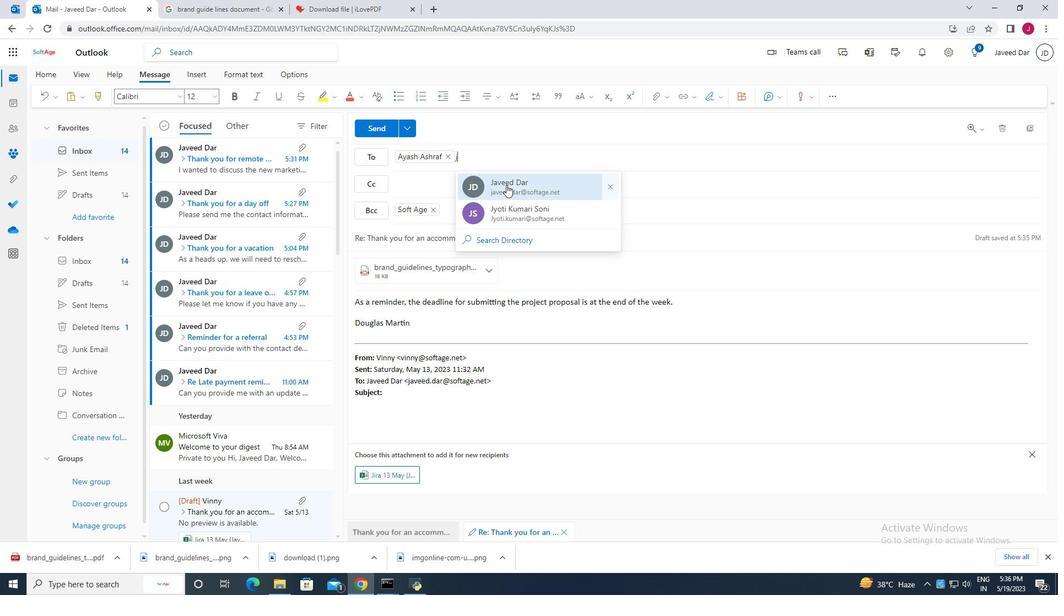 
Action: Mouse pressed left at (507, 185)
Screenshot: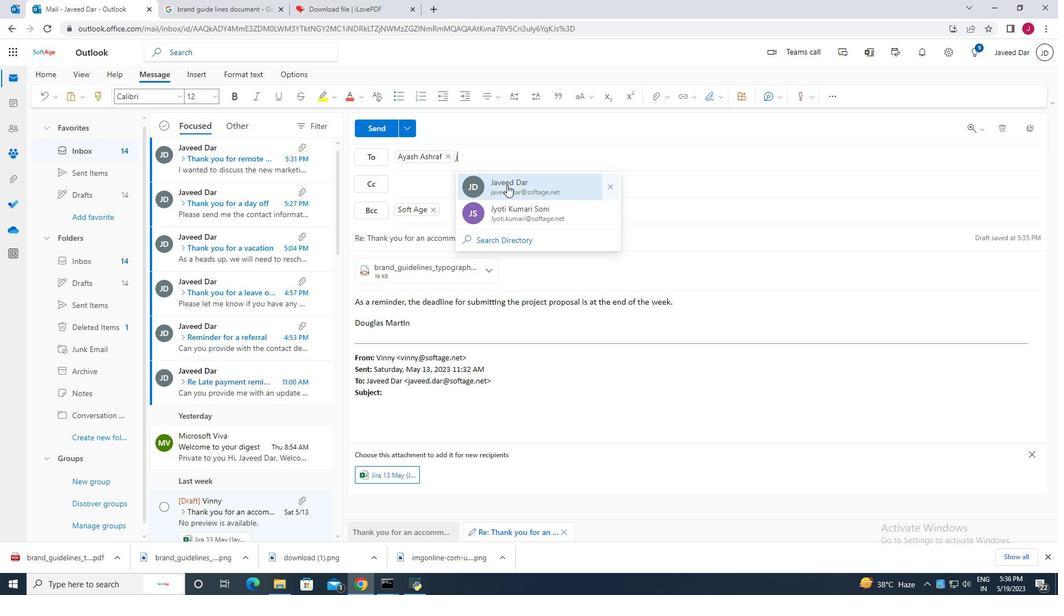 
Action: Mouse moved to (430, 299)
Screenshot: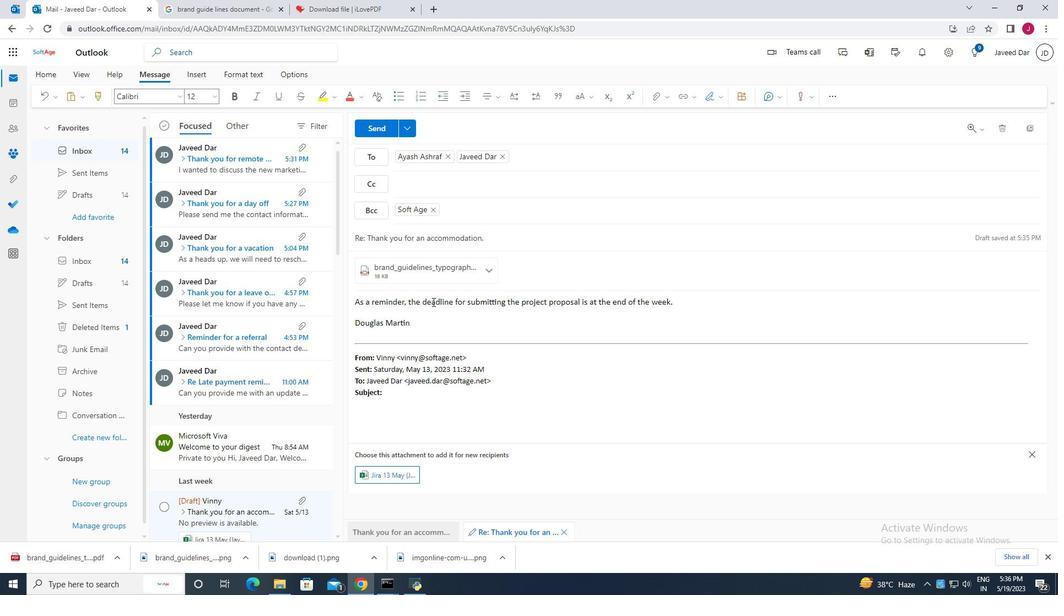 
Action: Mouse scrolled (430, 299) with delta (0, 0)
Screenshot: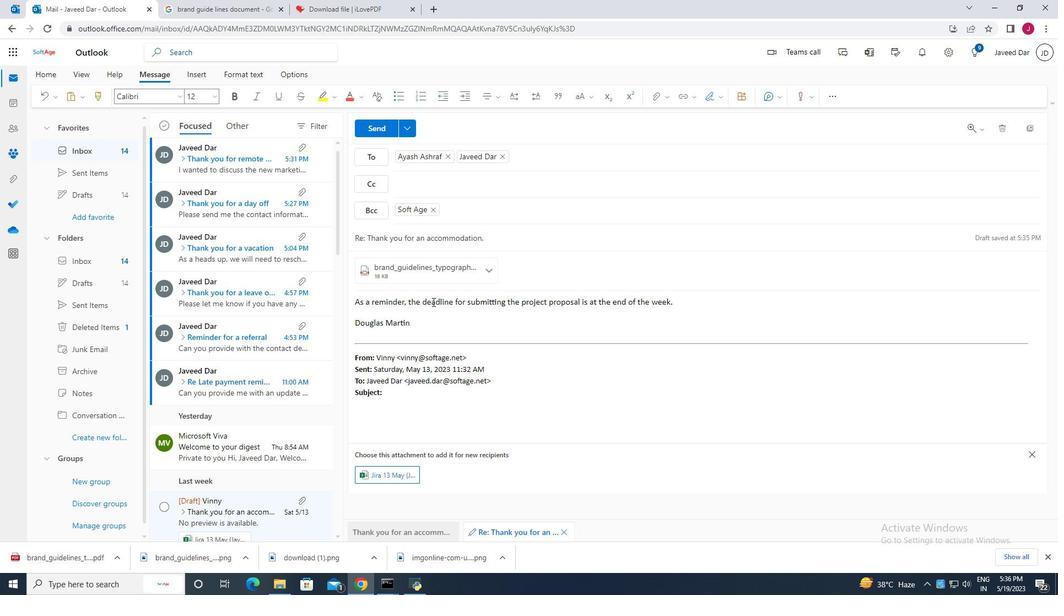 
Action: Mouse moved to (381, 129)
Screenshot: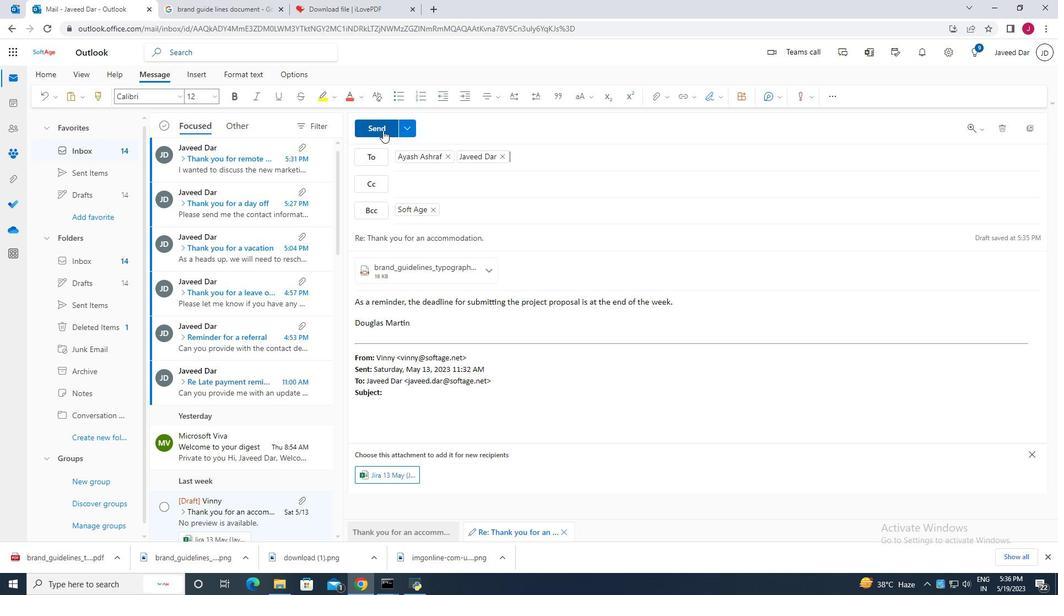 
Action: Mouse pressed left at (381, 129)
Screenshot: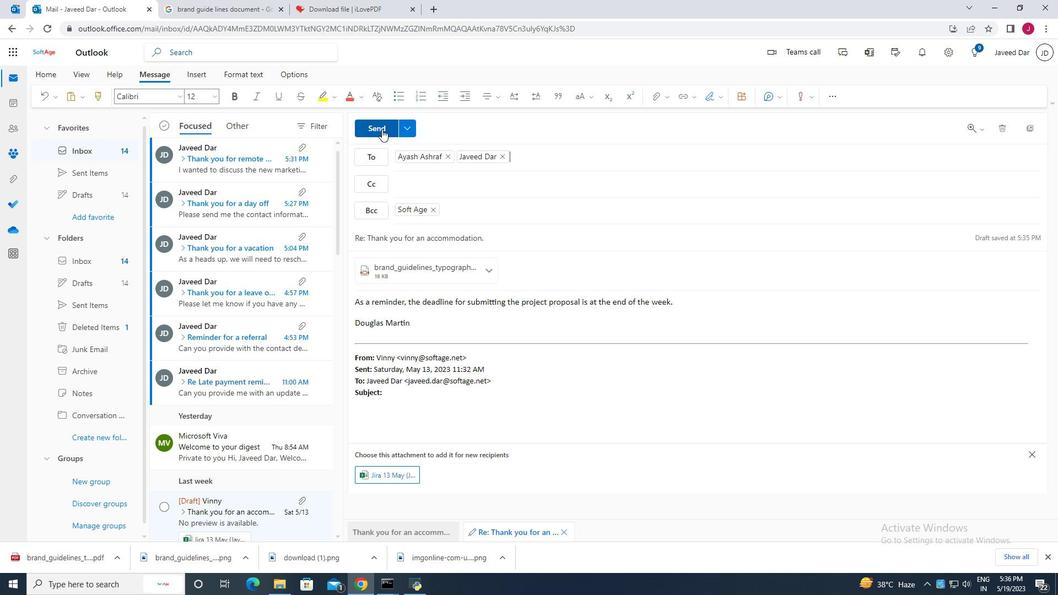 
